 Task: Search one way flight ticket for 3 adults, 3 children in business from Flagstaff: Flagstaff Pulliam Airport to Raleigh: Raleigh-durham International Airport on 8-5-2023. Choice of flights is Alaska. Number of bags: 1 checked bag. Price is upto 74000. Outbound departure time preference is 14:15.
Action: Mouse moved to (397, 342)
Screenshot: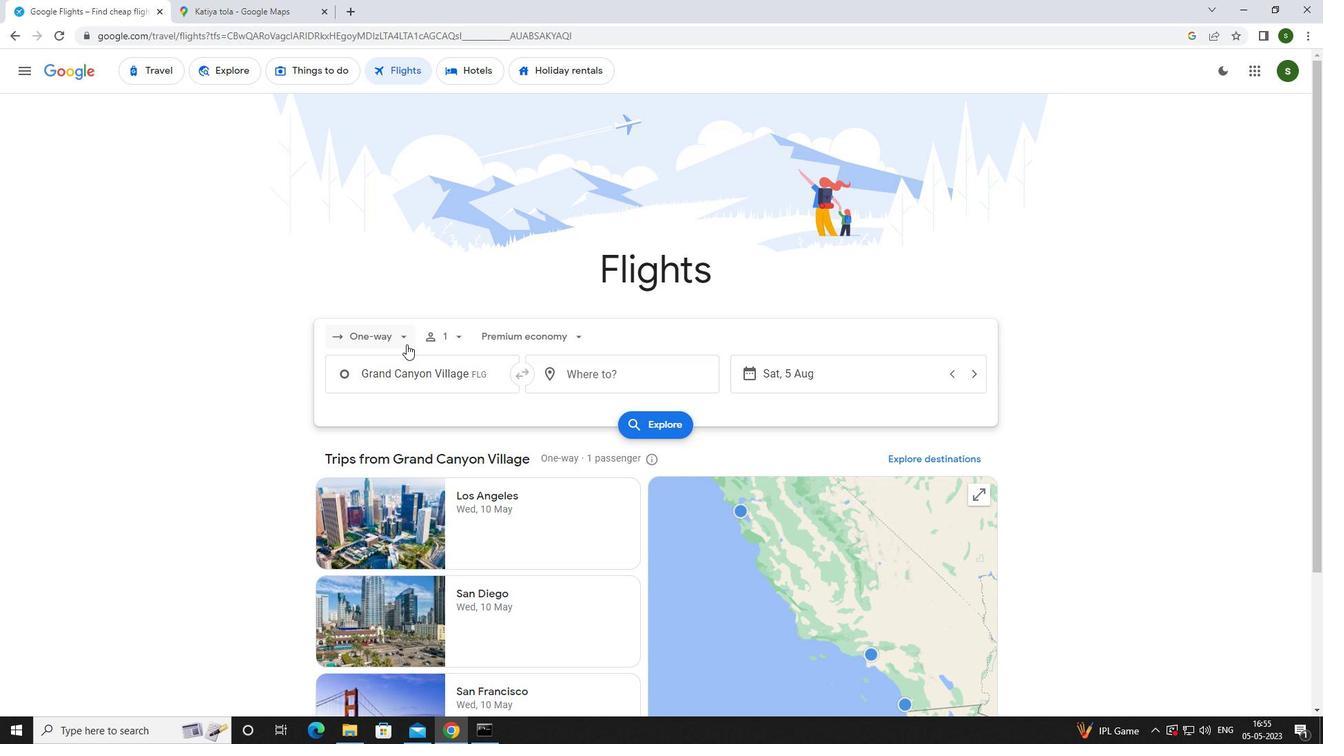 
Action: Mouse pressed left at (397, 342)
Screenshot: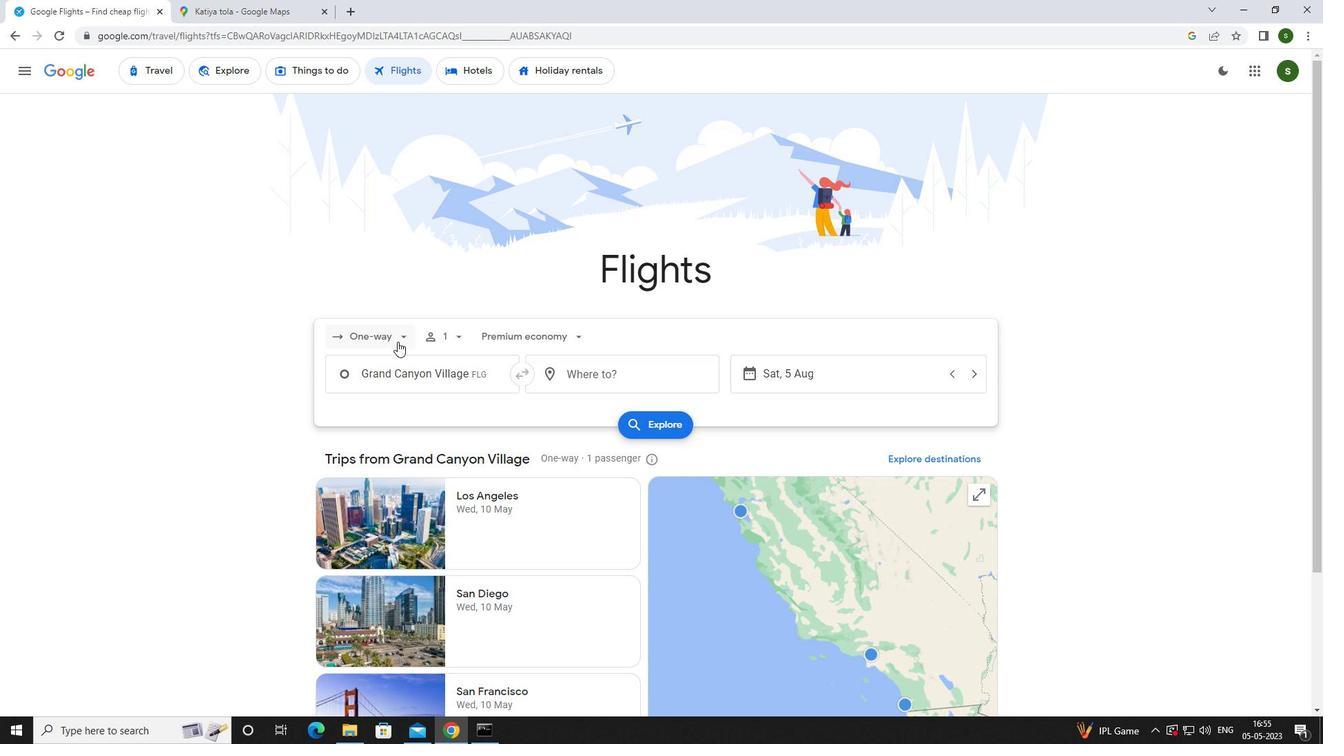 
Action: Mouse moved to (402, 397)
Screenshot: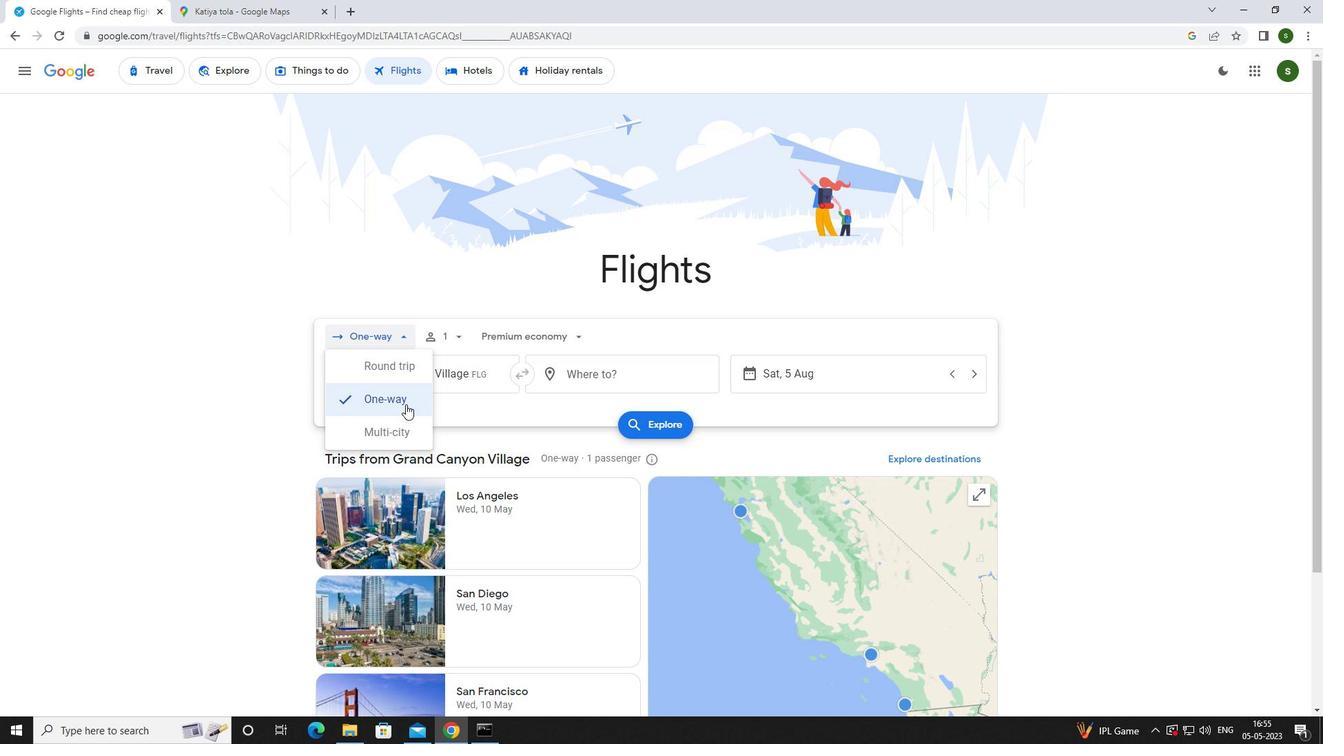 
Action: Mouse pressed left at (402, 397)
Screenshot: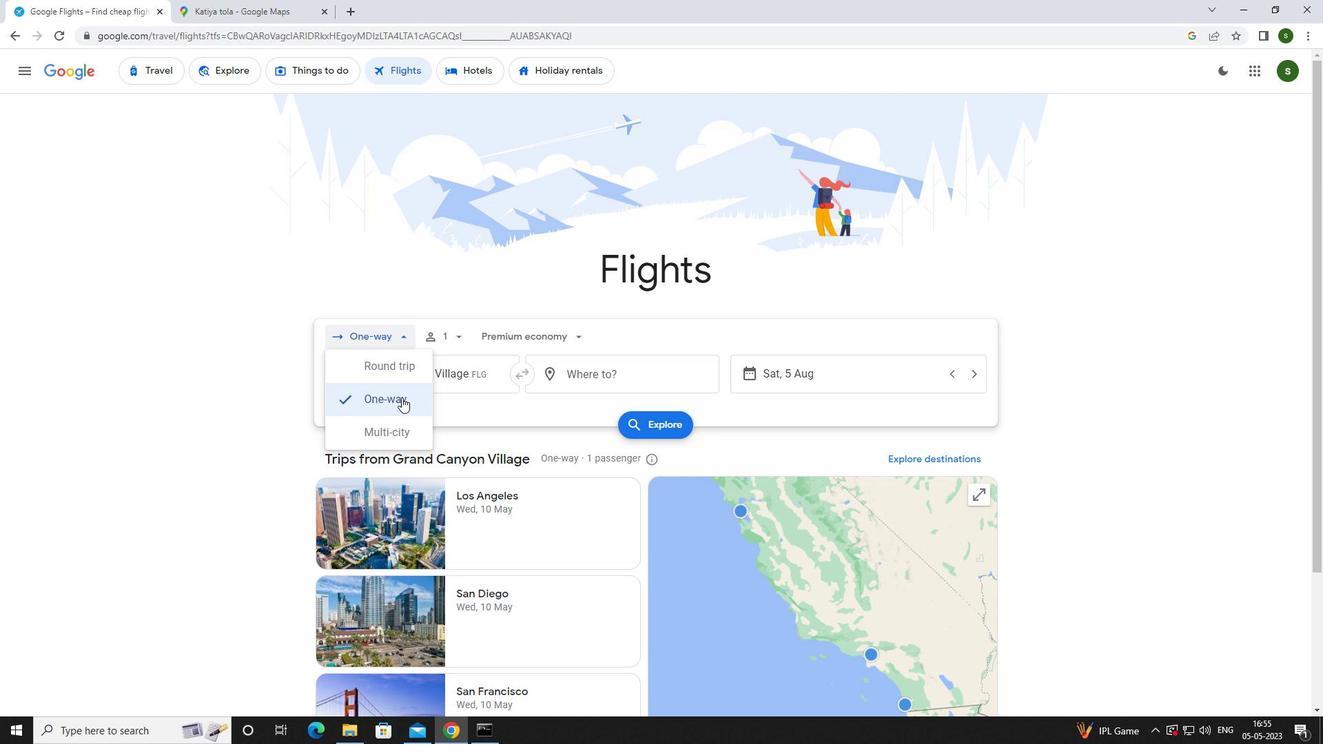 
Action: Mouse moved to (448, 338)
Screenshot: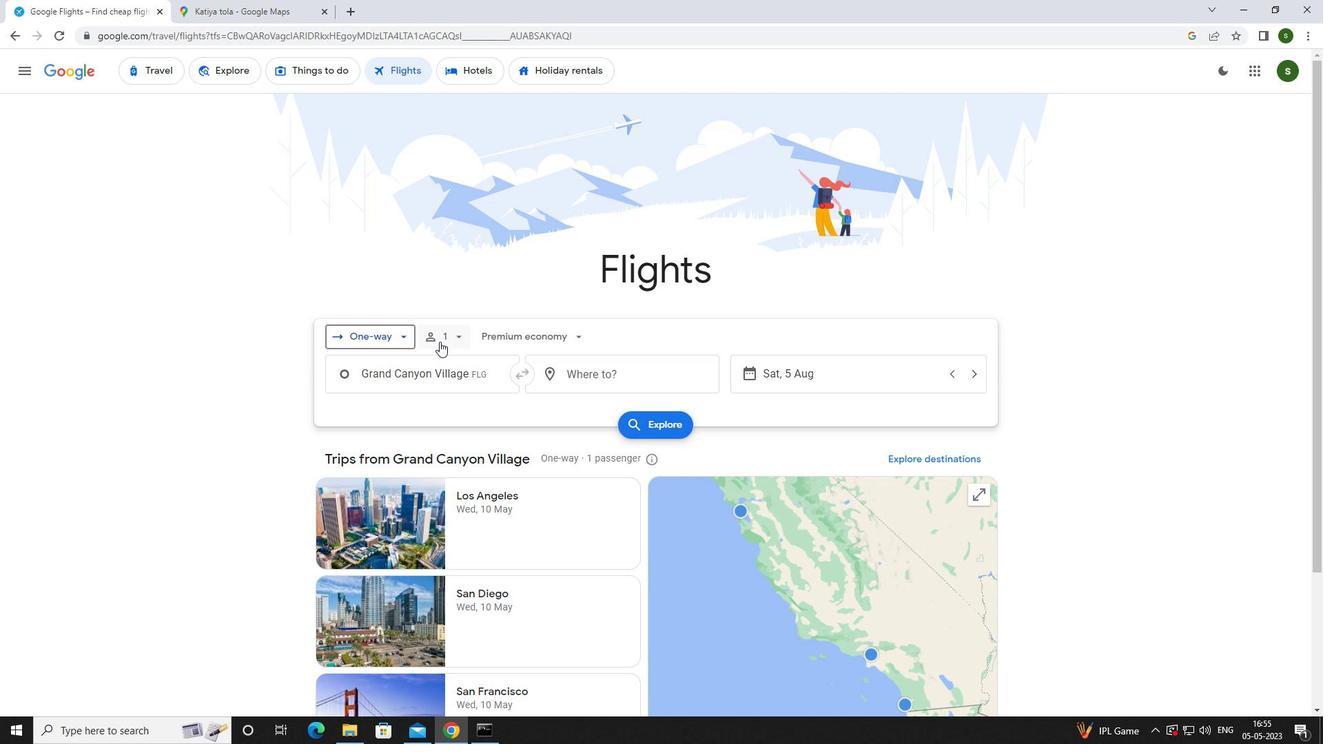 
Action: Mouse pressed left at (448, 338)
Screenshot: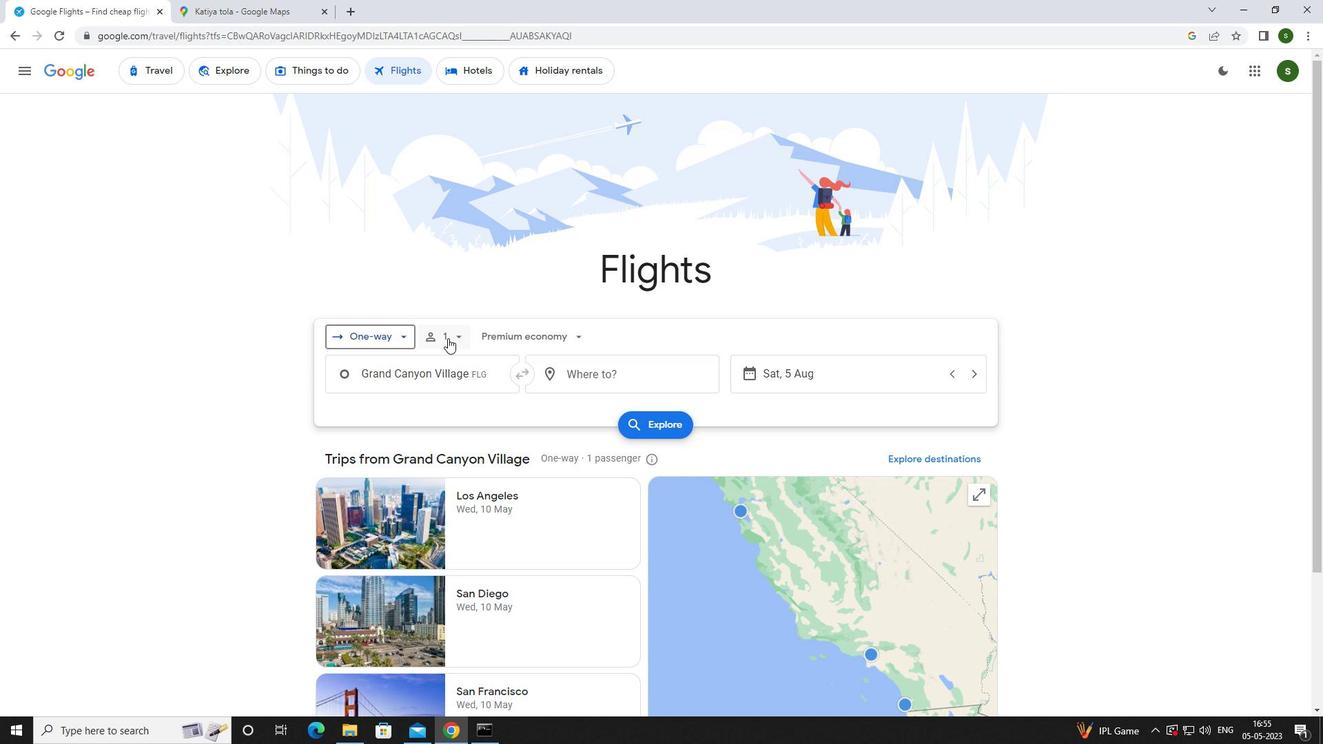 
Action: Mouse moved to (564, 368)
Screenshot: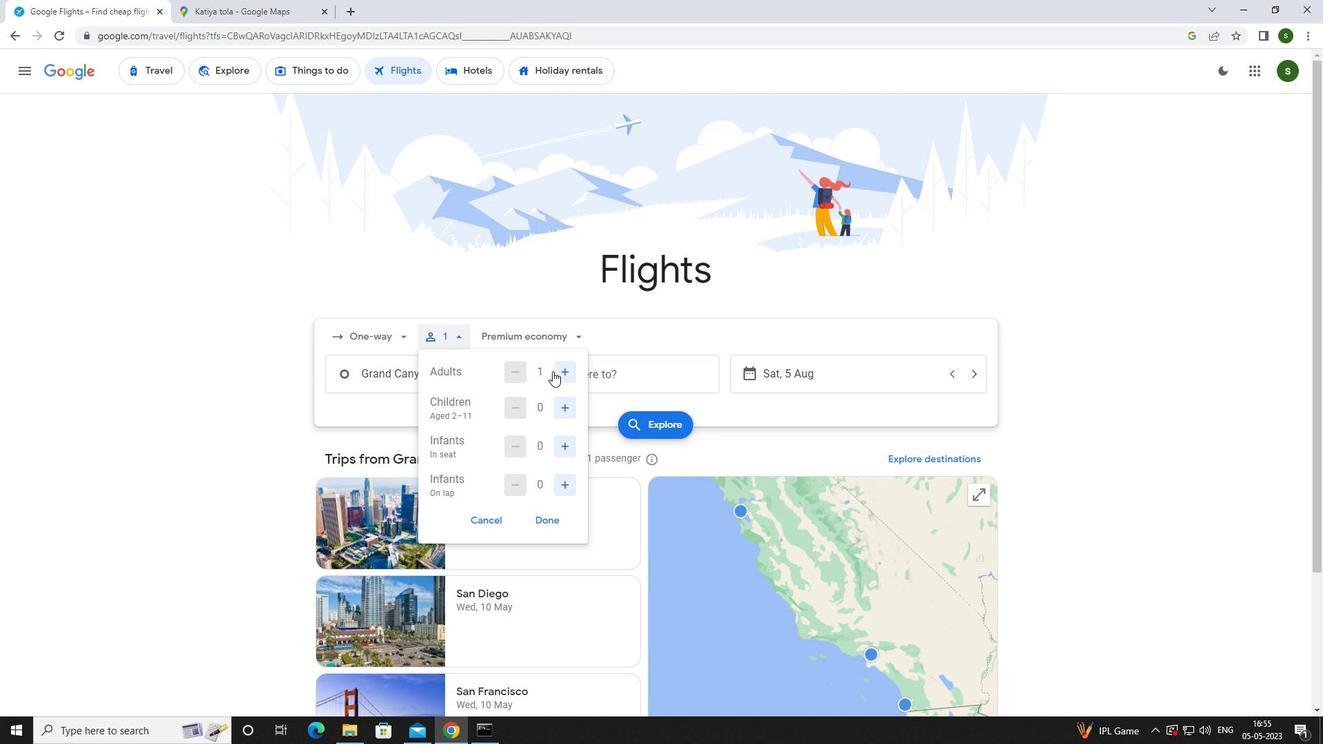
Action: Mouse pressed left at (564, 368)
Screenshot: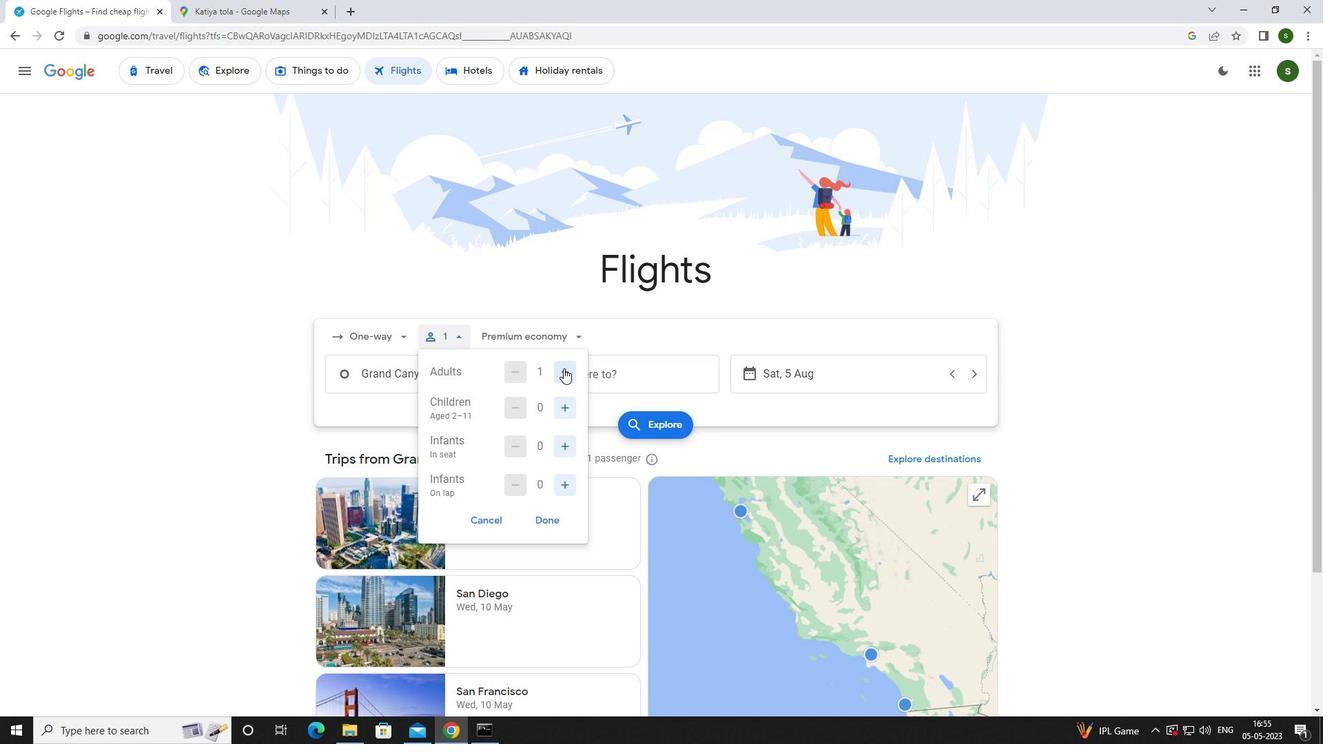 
Action: Mouse pressed left at (564, 368)
Screenshot: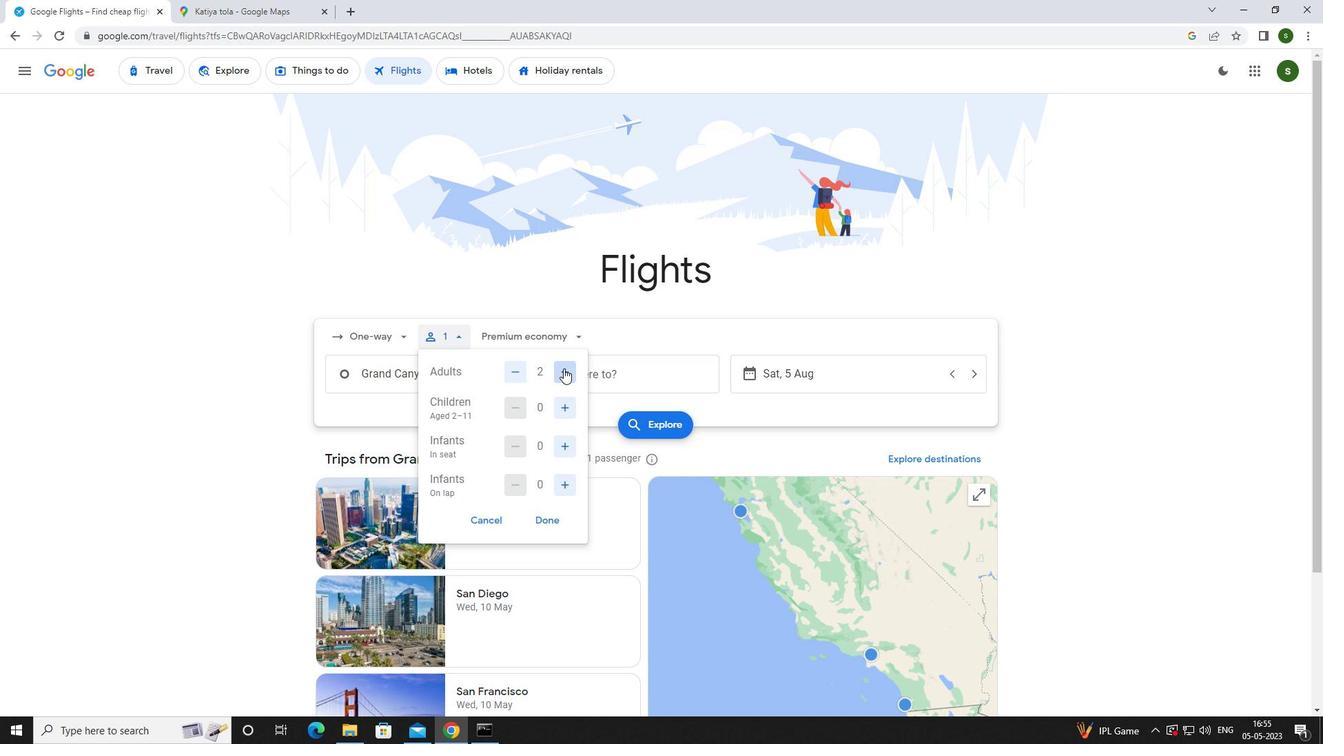 
Action: Mouse moved to (564, 404)
Screenshot: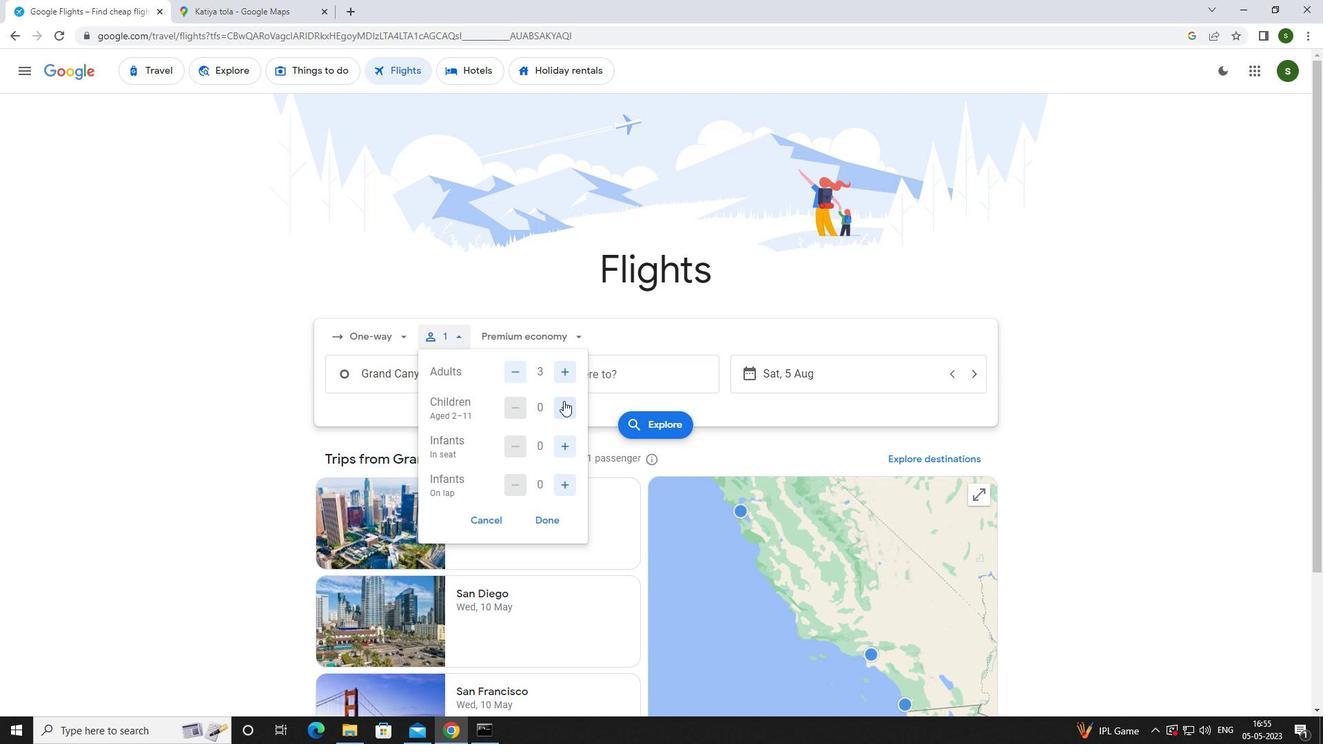 
Action: Mouse pressed left at (564, 404)
Screenshot: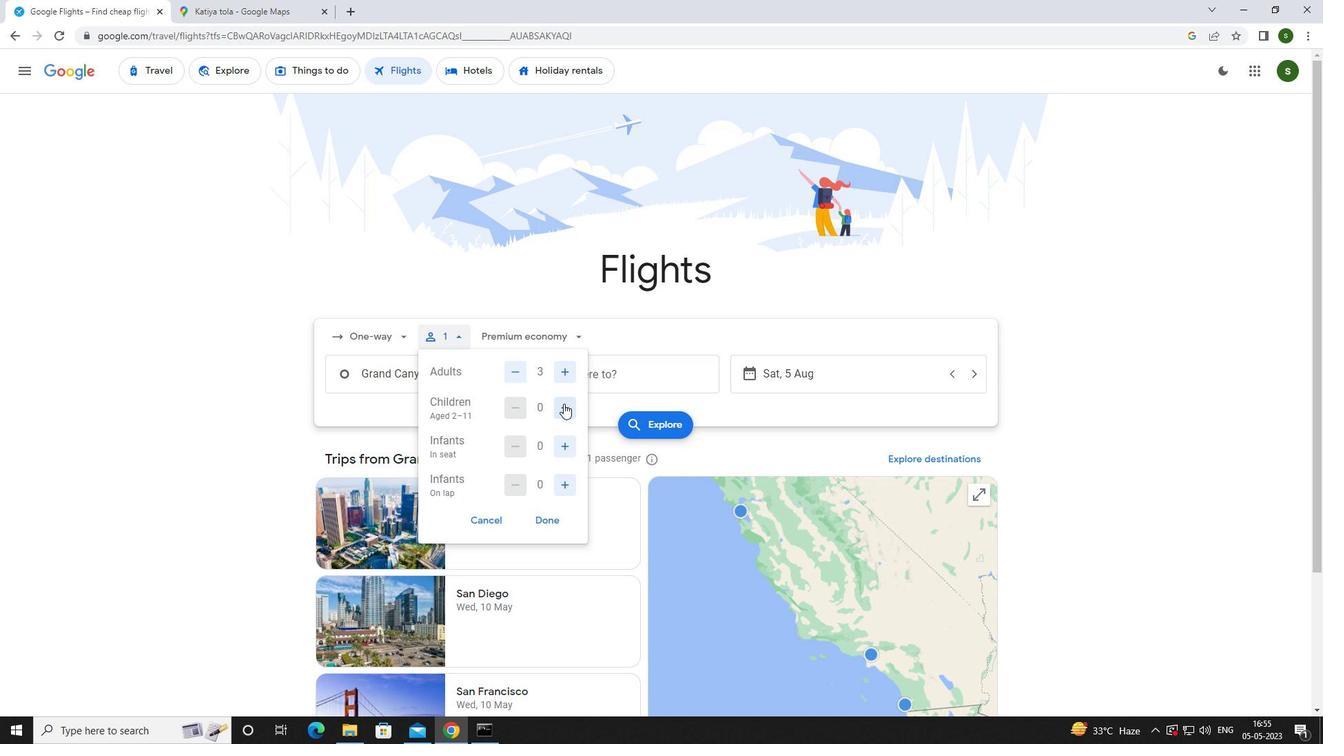 
Action: Mouse pressed left at (564, 404)
Screenshot: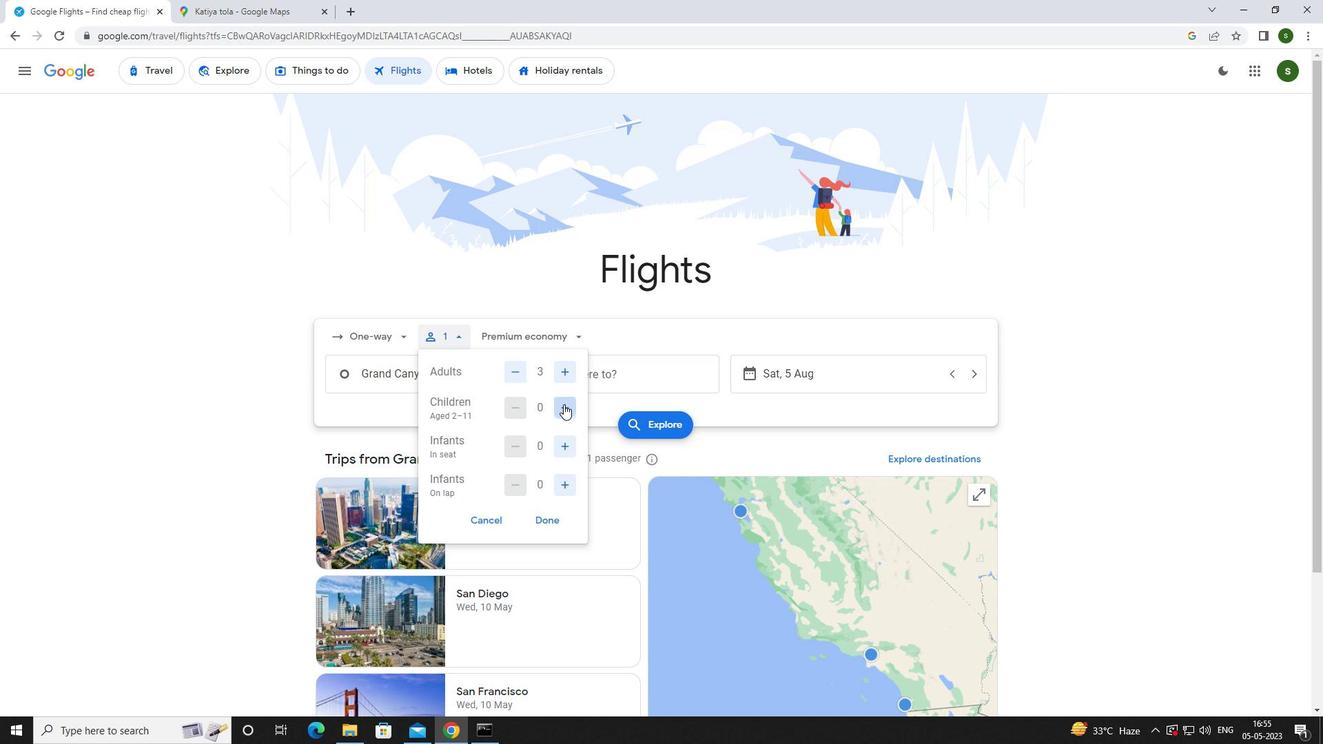 
Action: Mouse pressed left at (564, 404)
Screenshot: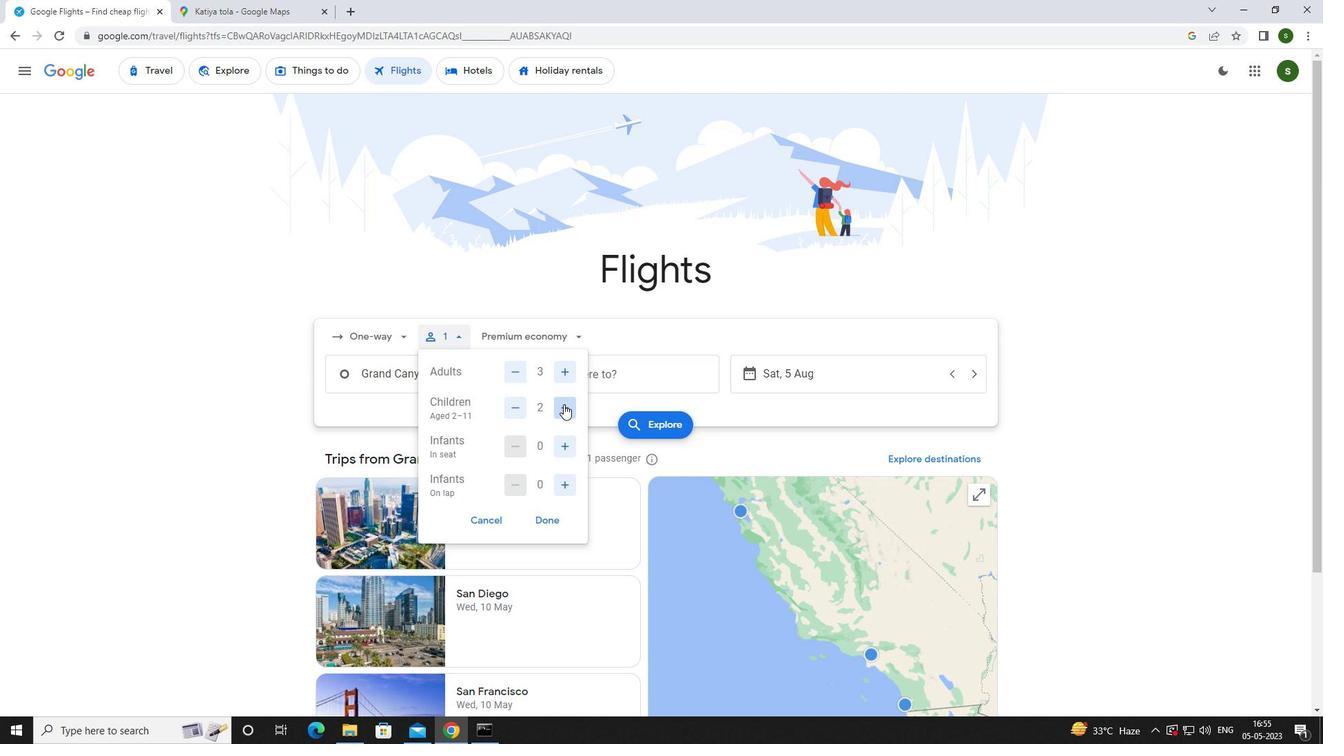 
Action: Mouse moved to (551, 333)
Screenshot: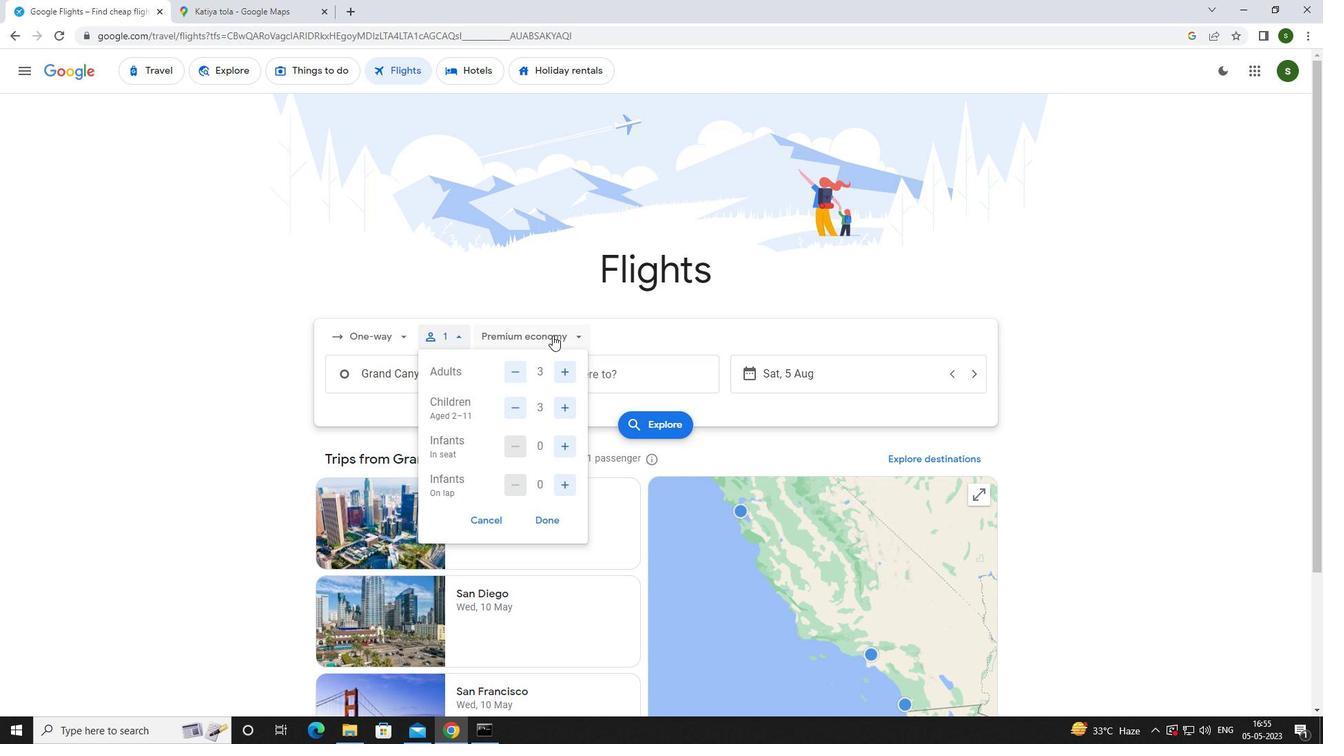 
Action: Mouse pressed left at (551, 333)
Screenshot: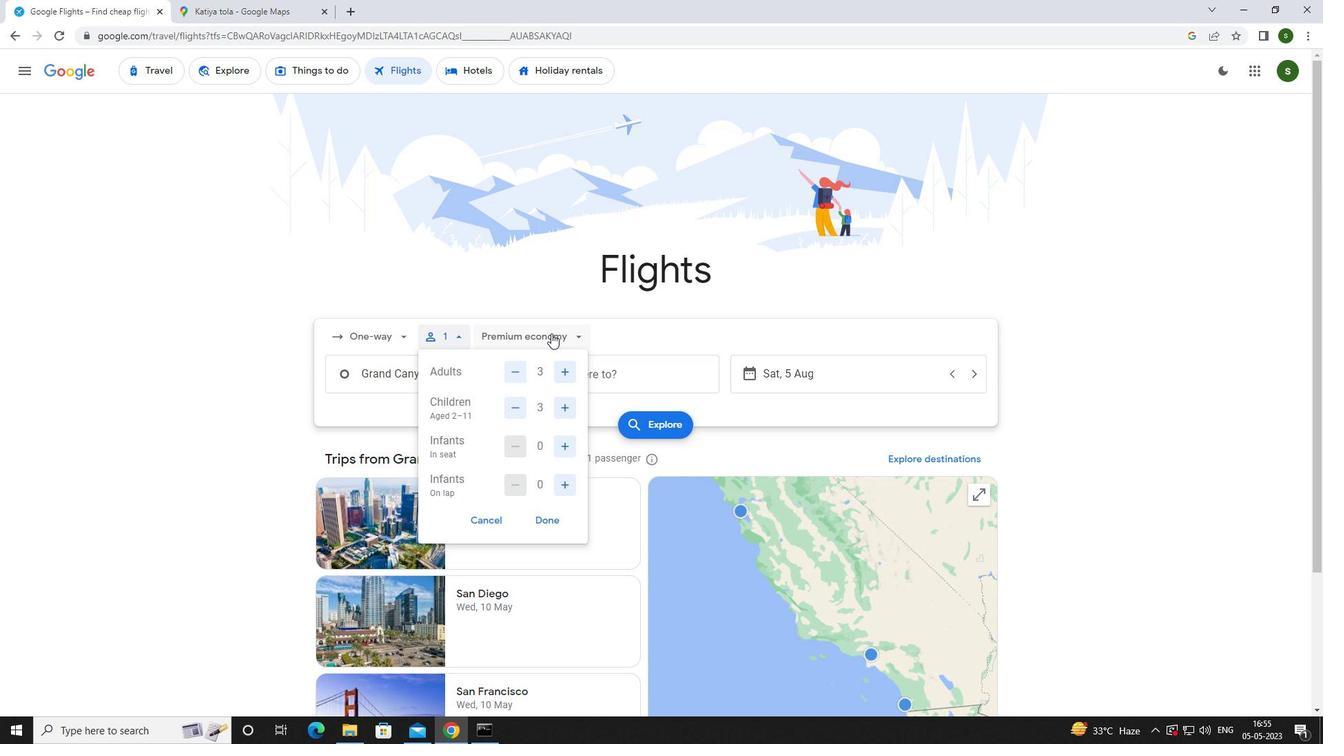 
Action: Mouse moved to (548, 428)
Screenshot: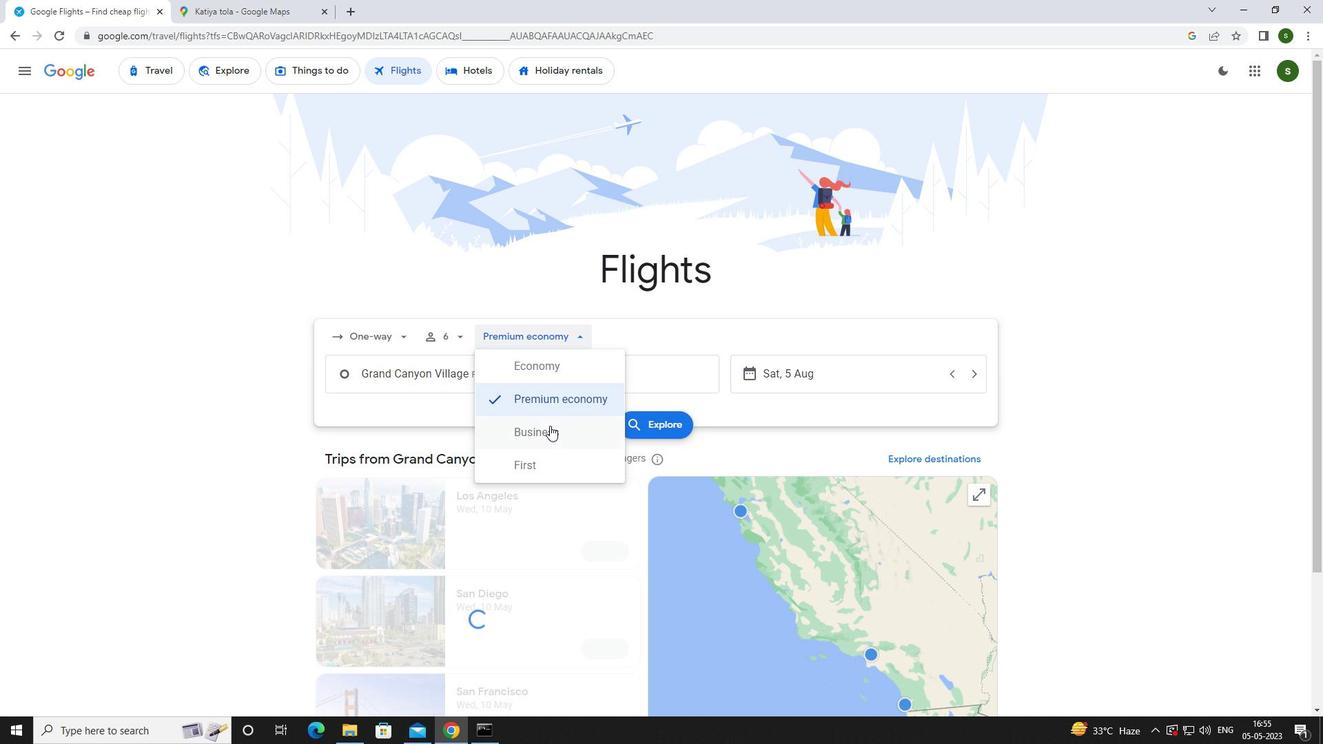 
Action: Mouse pressed left at (548, 428)
Screenshot: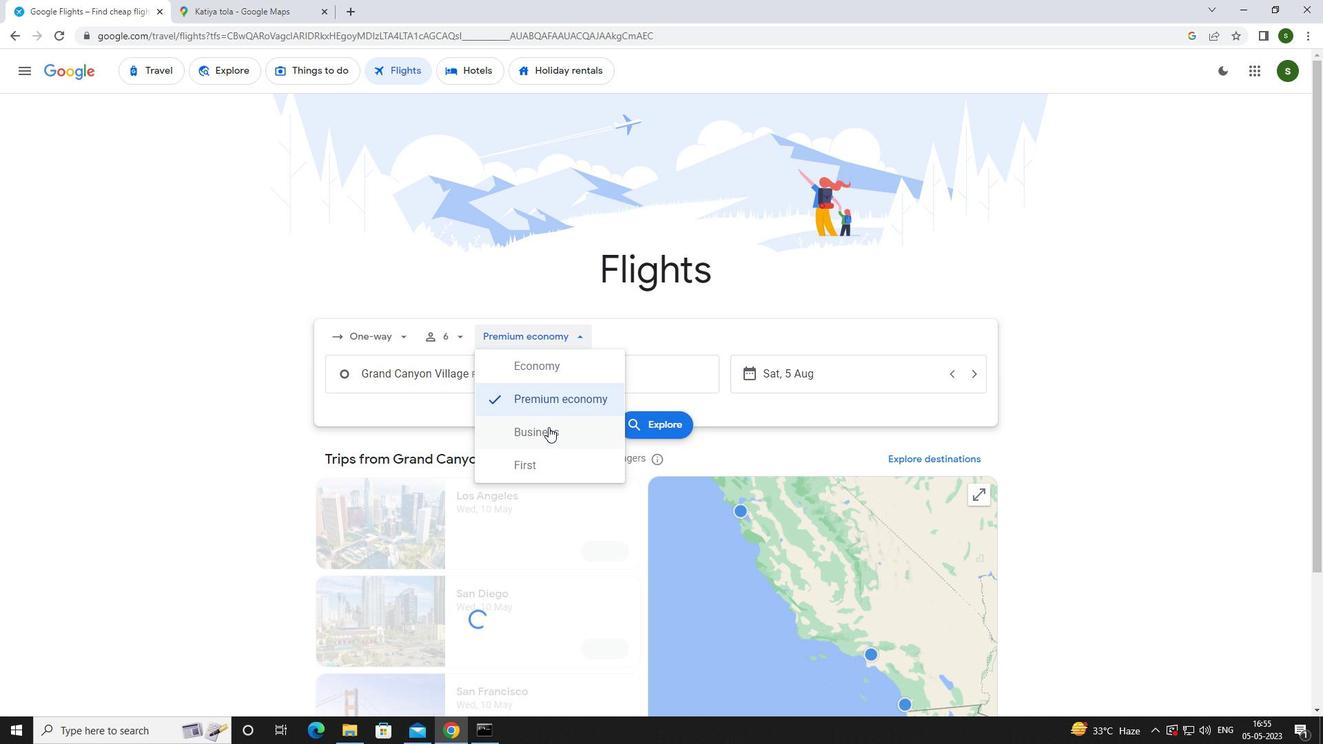 
Action: Mouse moved to (479, 375)
Screenshot: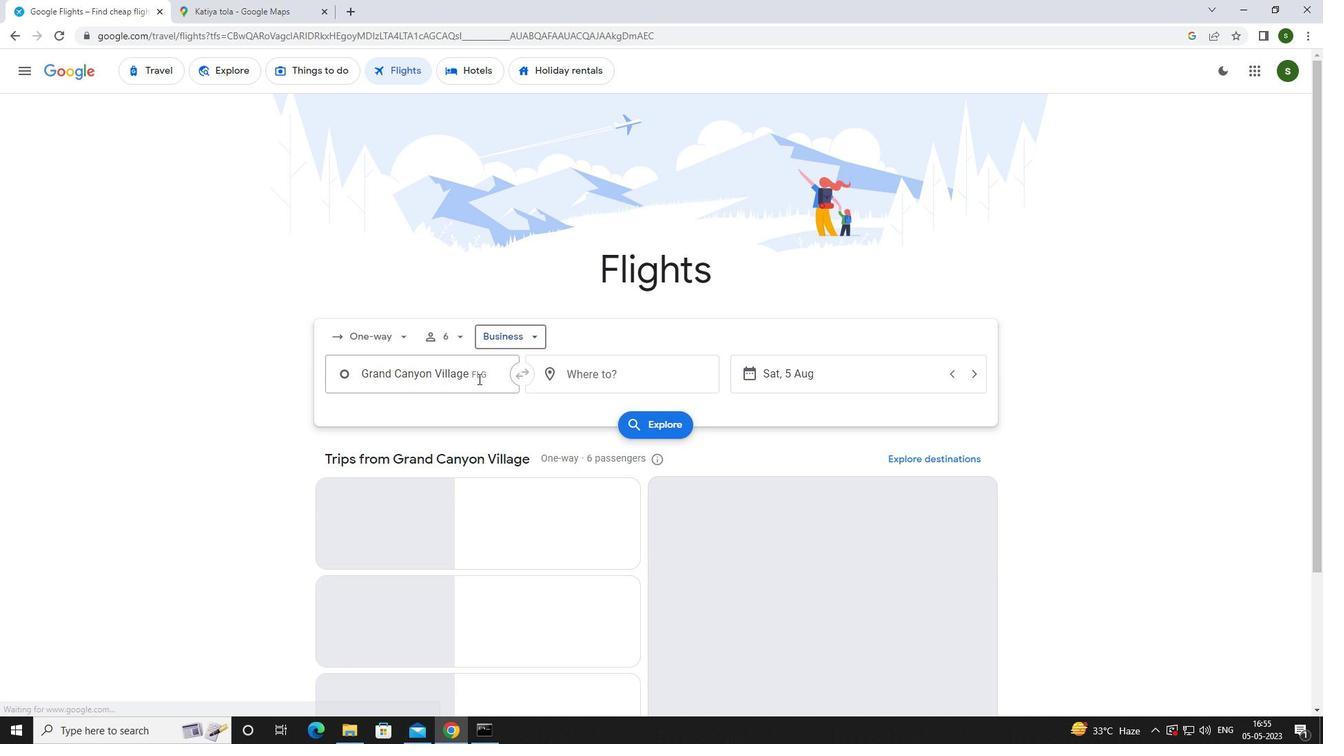
Action: Mouse pressed left at (479, 375)
Screenshot: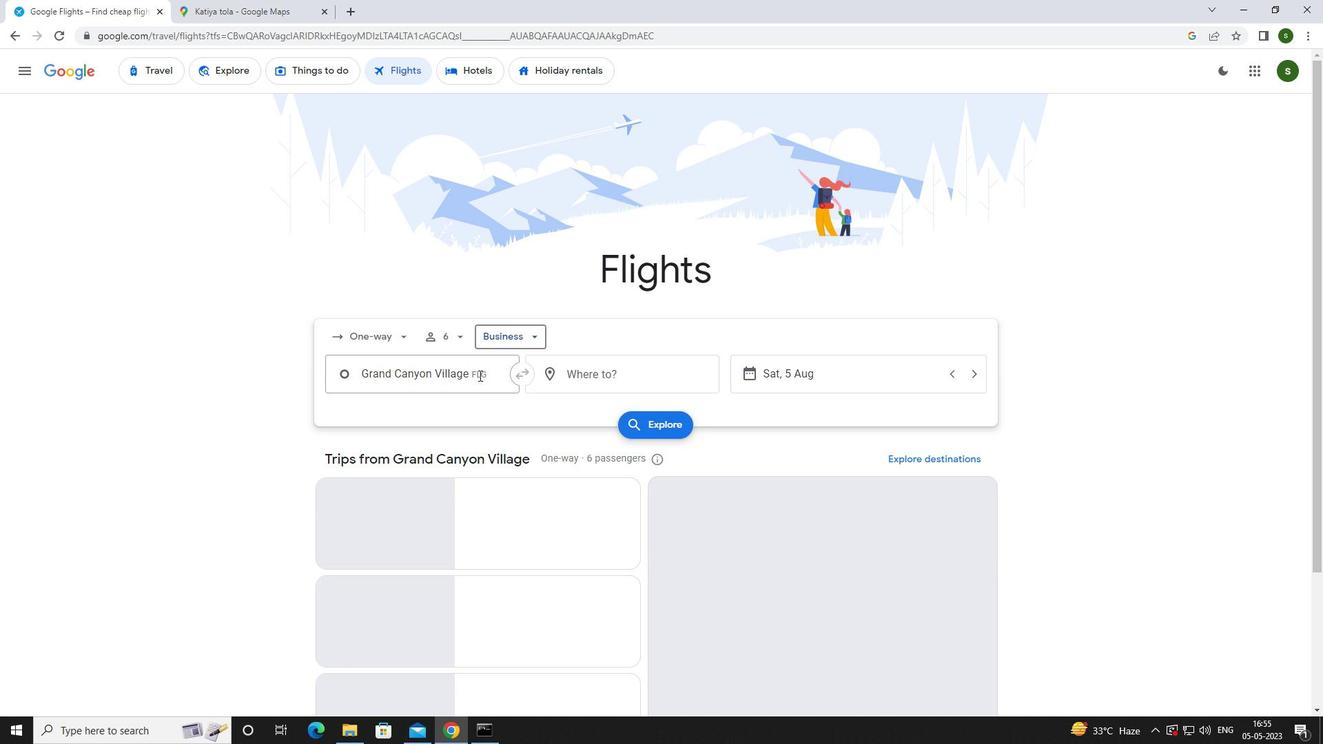 
Action: Key pressed <Key.caps_lock>f<Key.caps_lock>lagsta
Screenshot: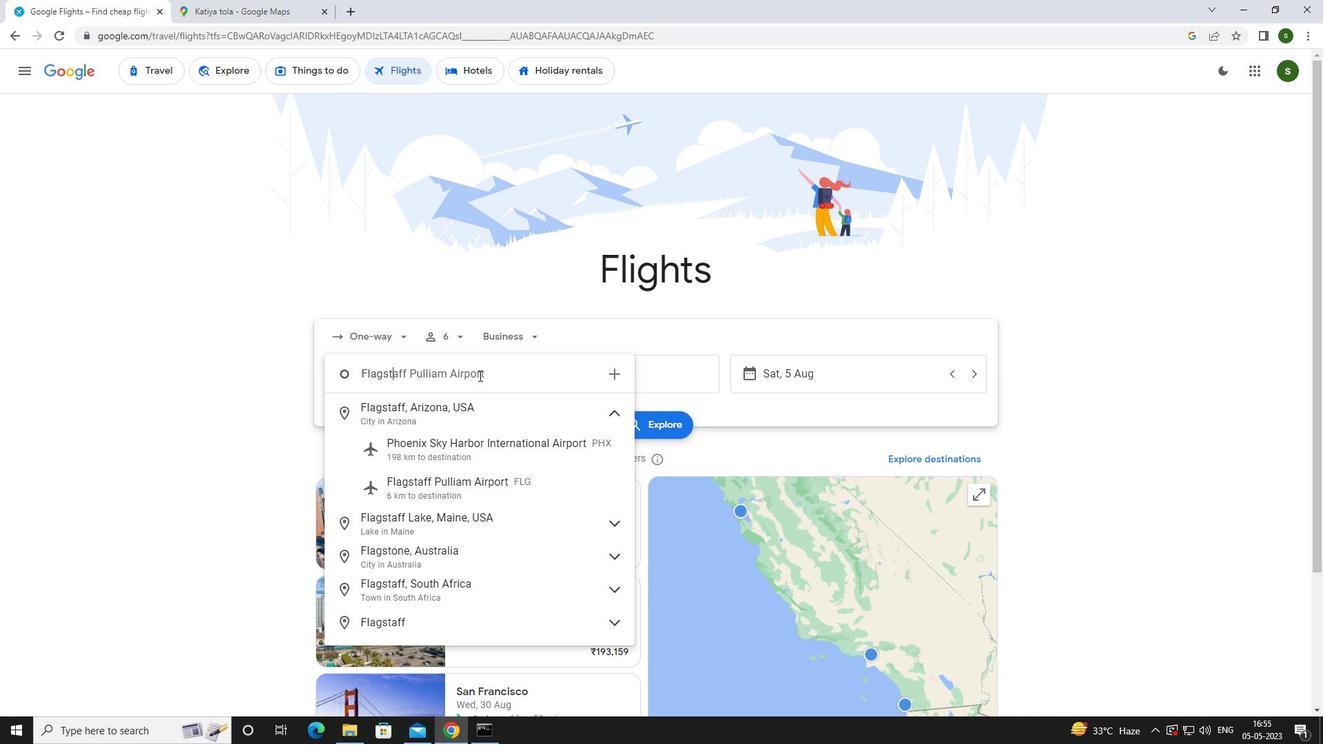 
Action: Mouse moved to (492, 490)
Screenshot: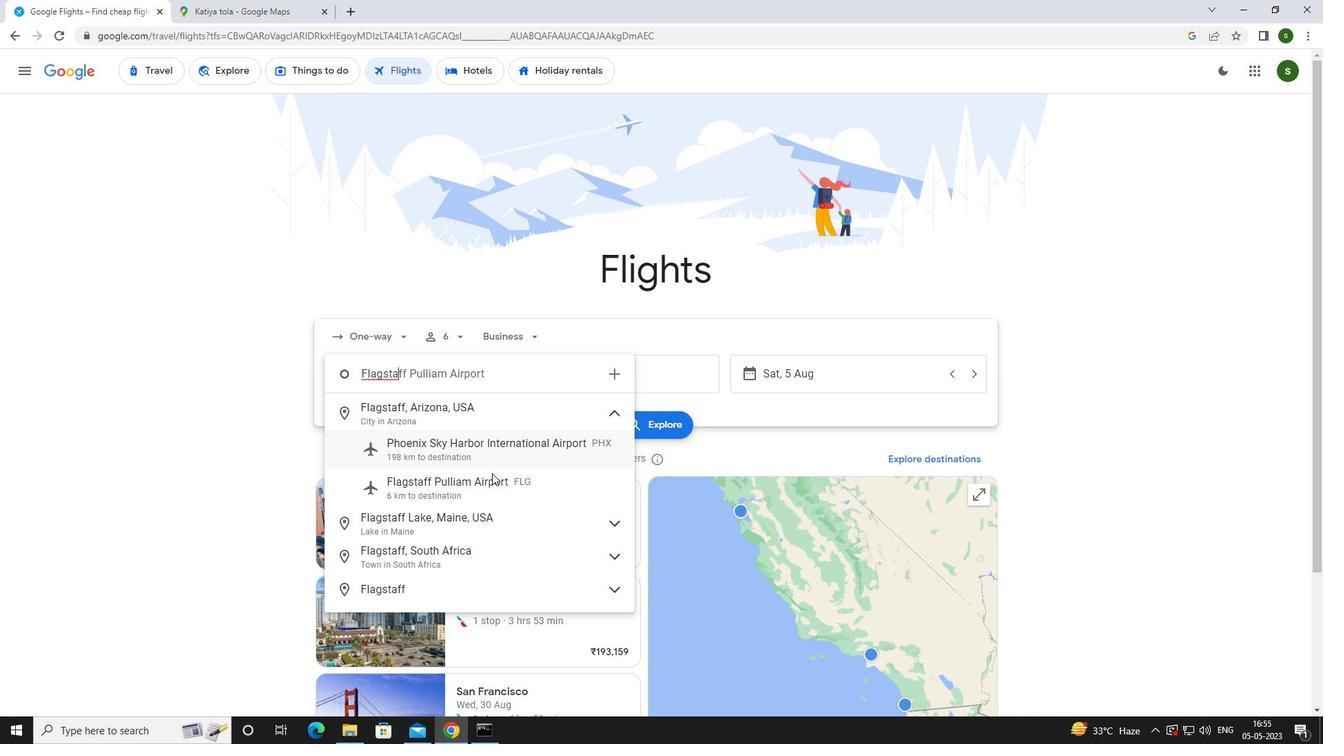 
Action: Mouse pressed left at (492, 490)
Screenshot: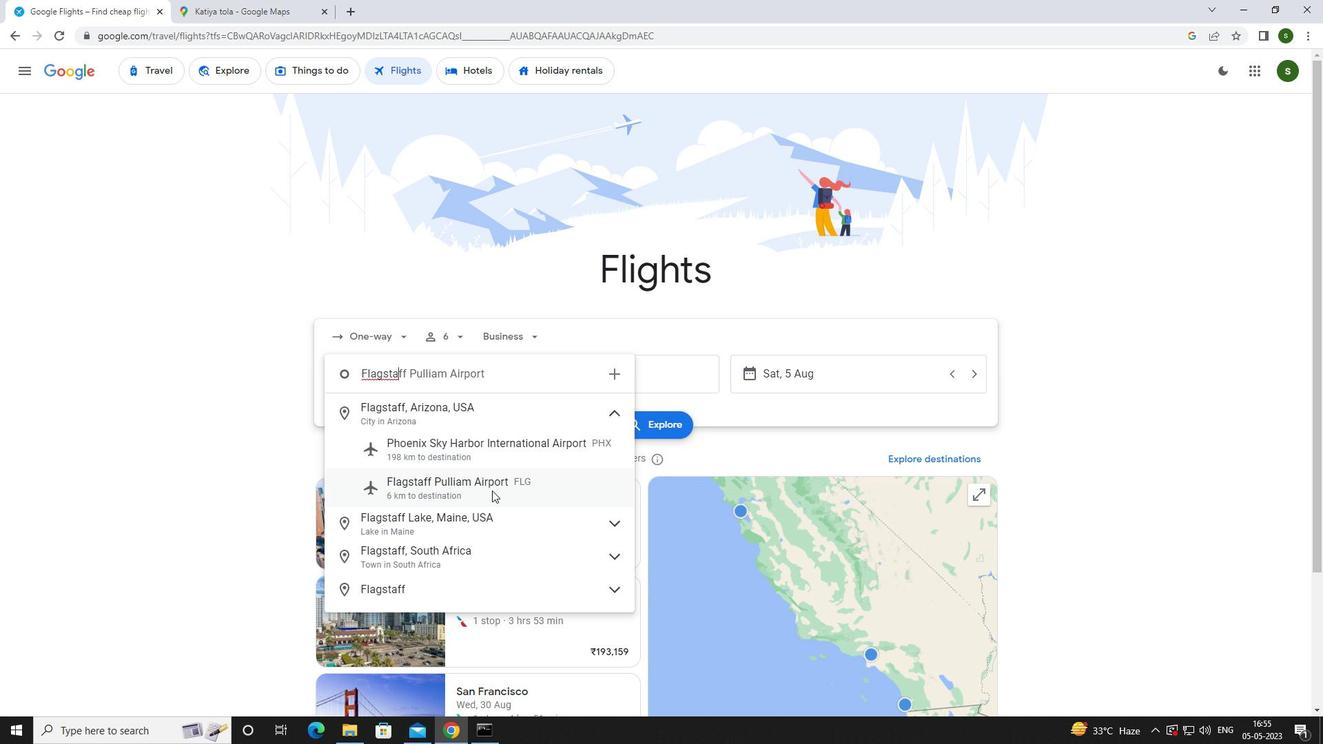 
Action: Mouse moved to (632, 375)
Screenshot: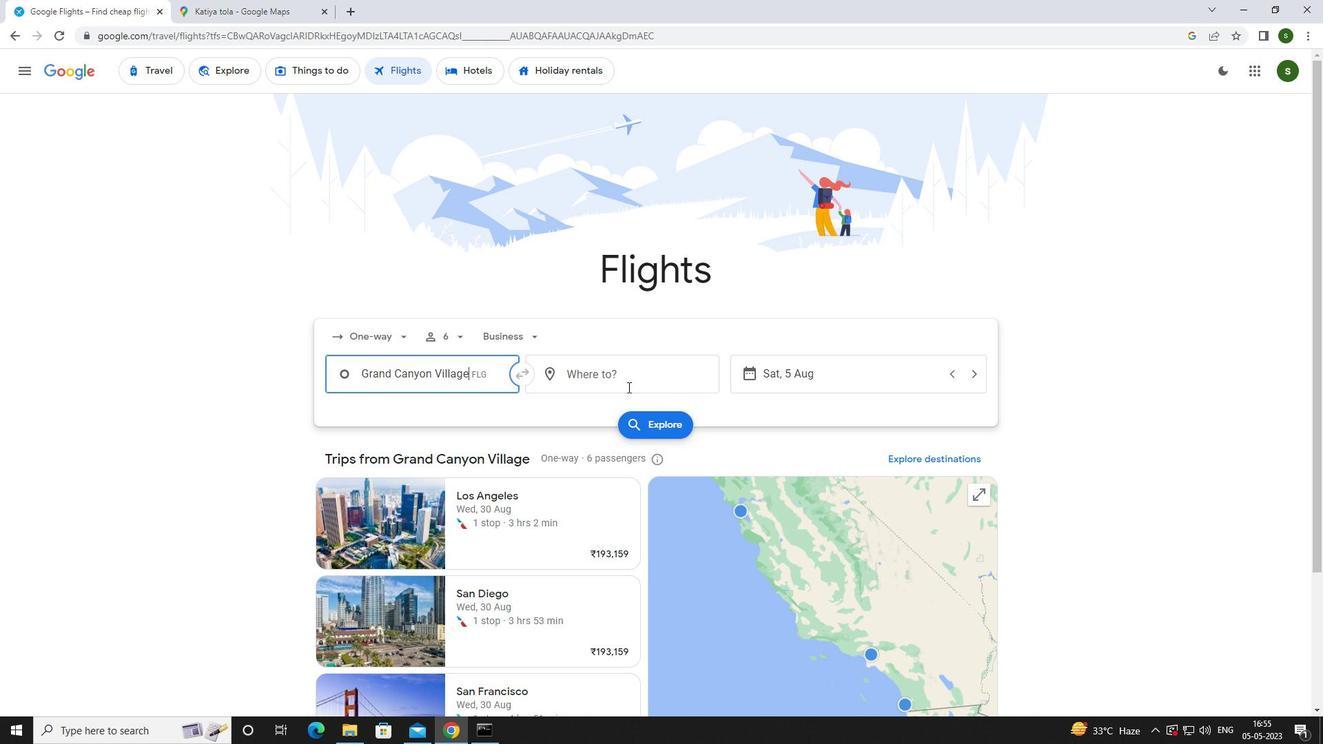 
Action: Mouse pressed left at (632, 375)
Screenshot: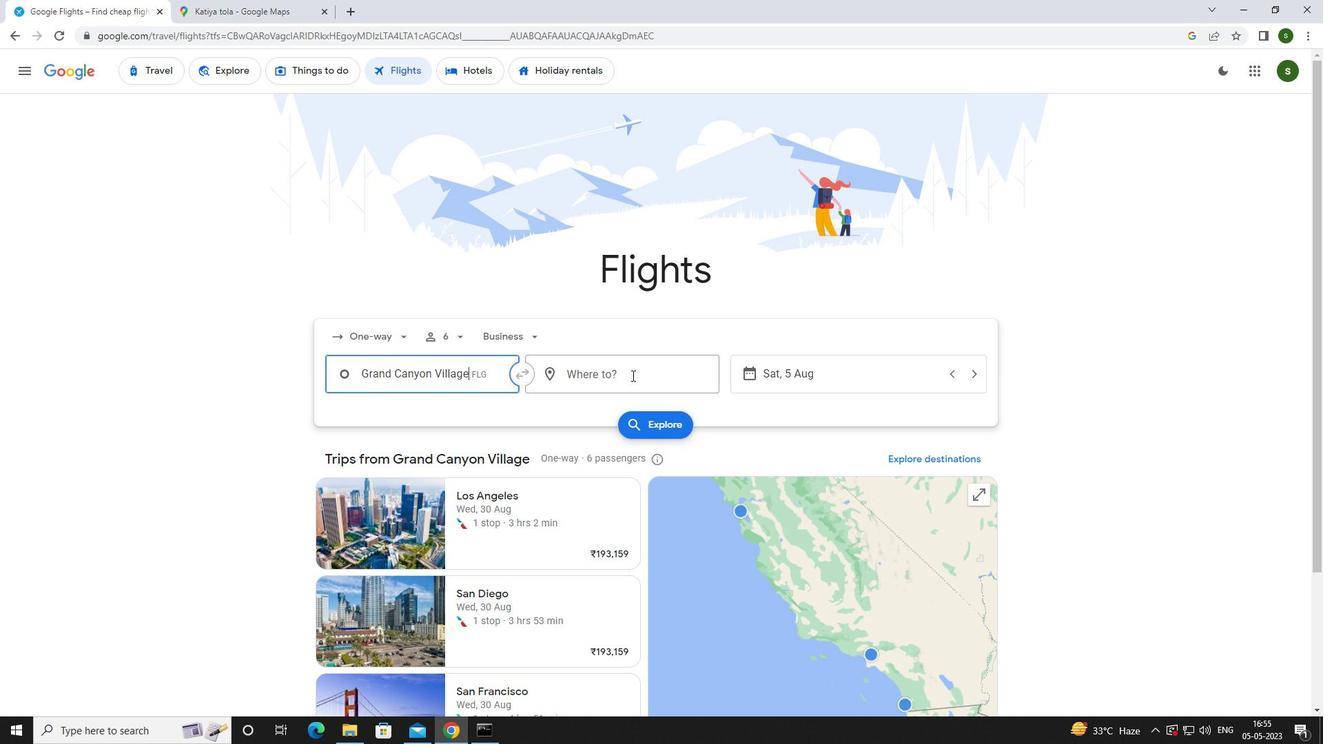 
Action: Key pressed <Key.caps_lock>r<Key.caps_lock>alei
Screenshot: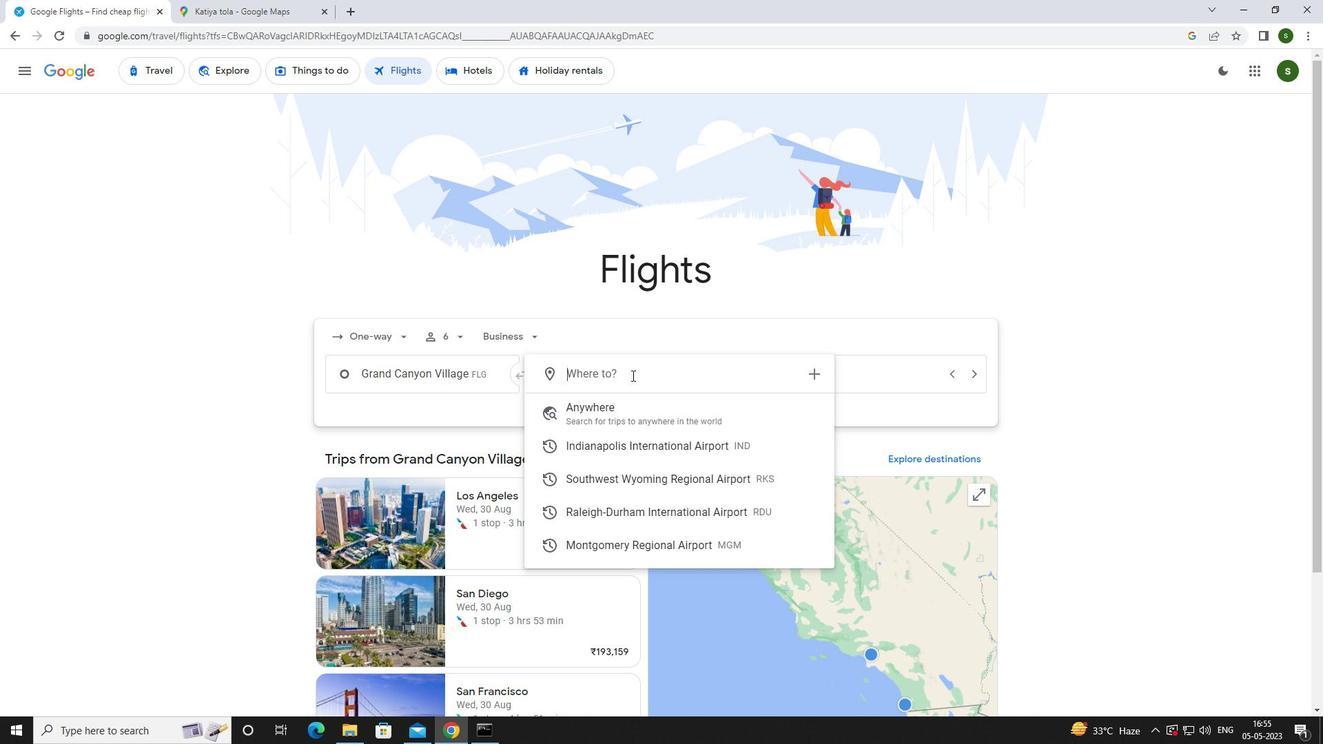 
Action: Mouse moved to (646, 446)
Screenshot: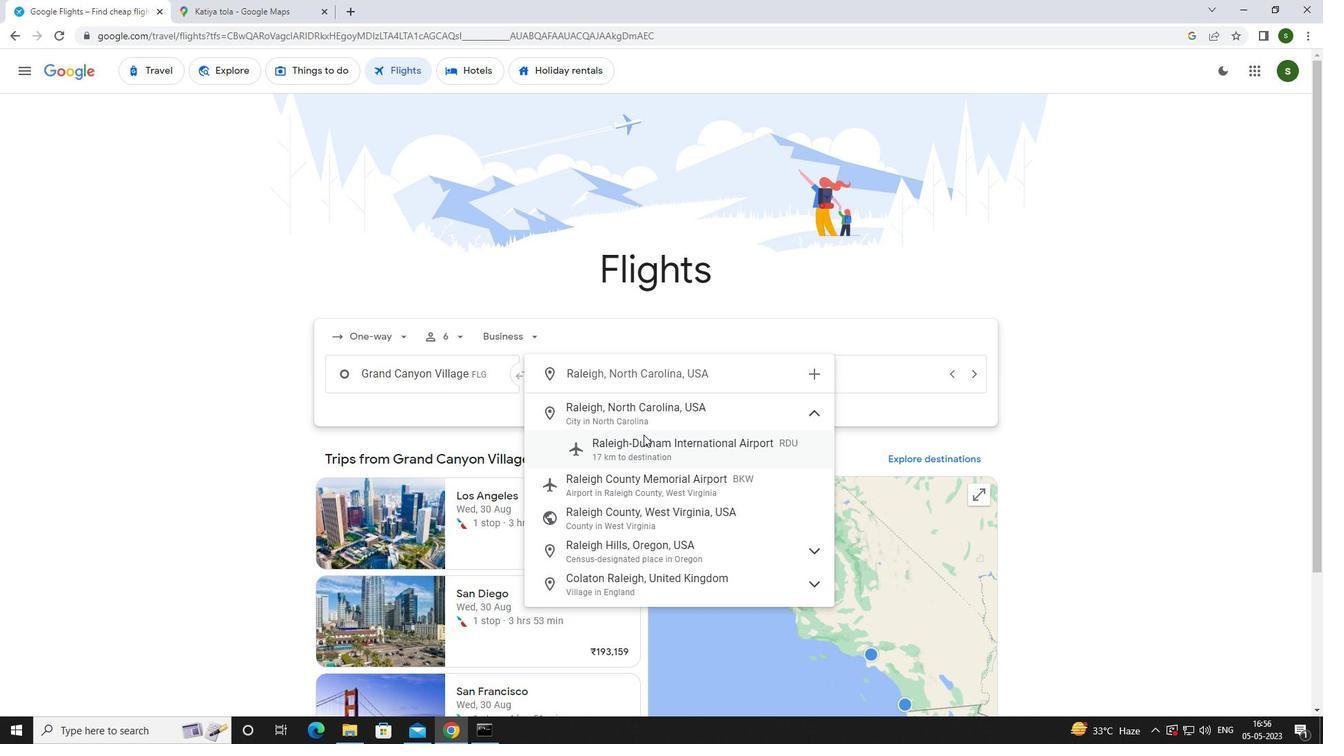 
Action: Mouse pressed left at (646, 446)
Screenshot: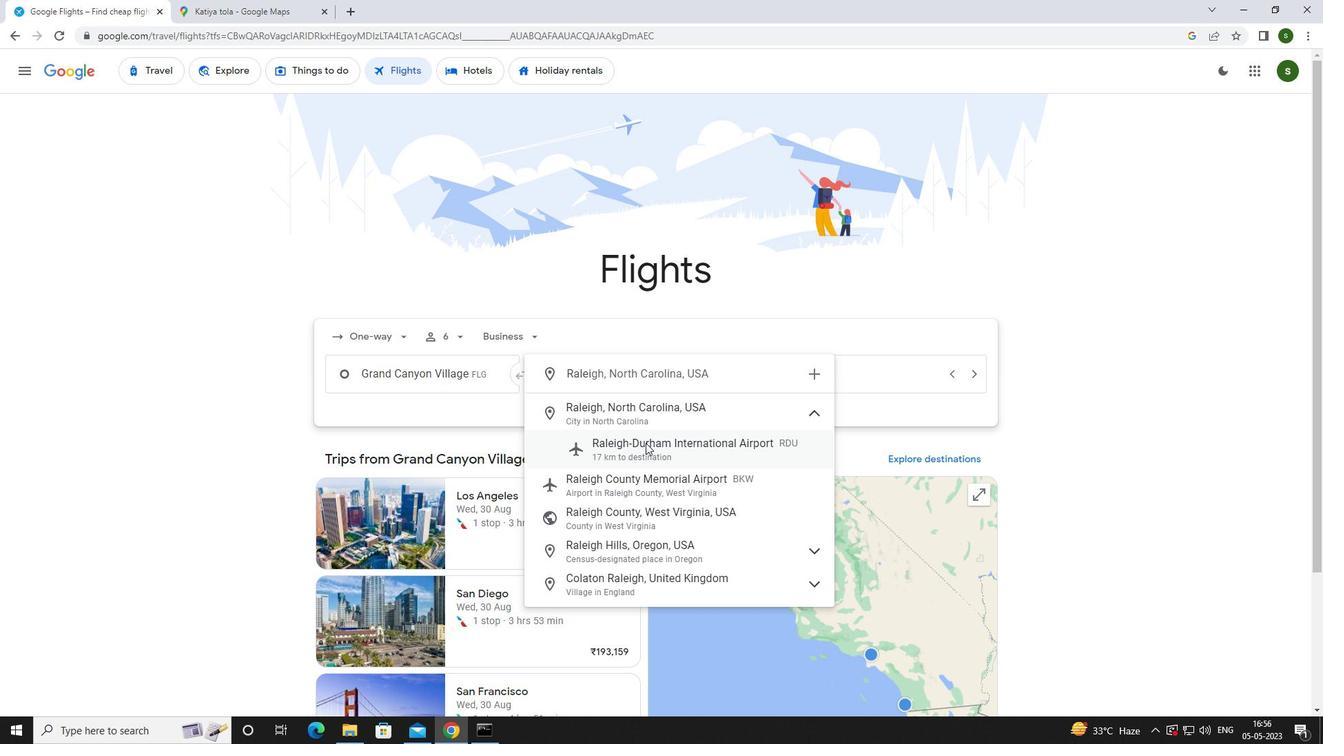 
Action: Mouse moved to (793, 373)
Screenshot: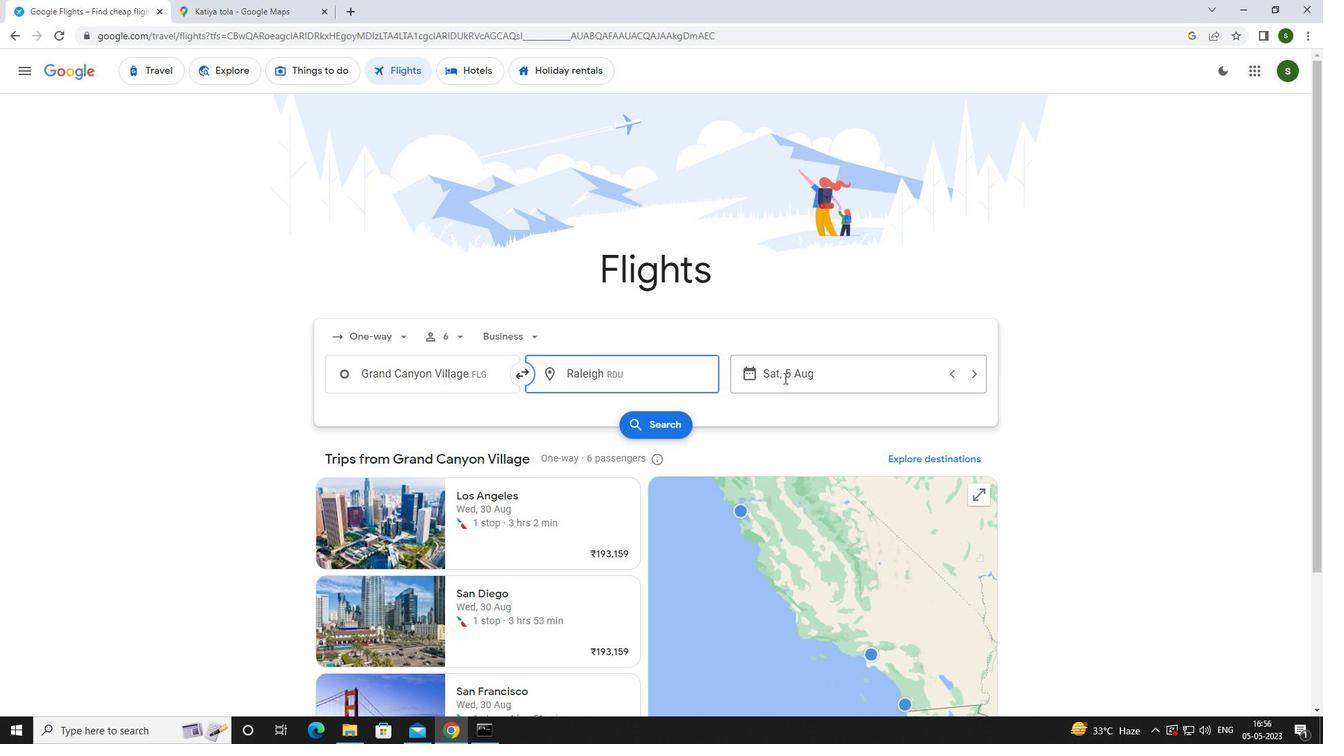 
Action: Mouse pressed left at (793, 373)
Screenshot: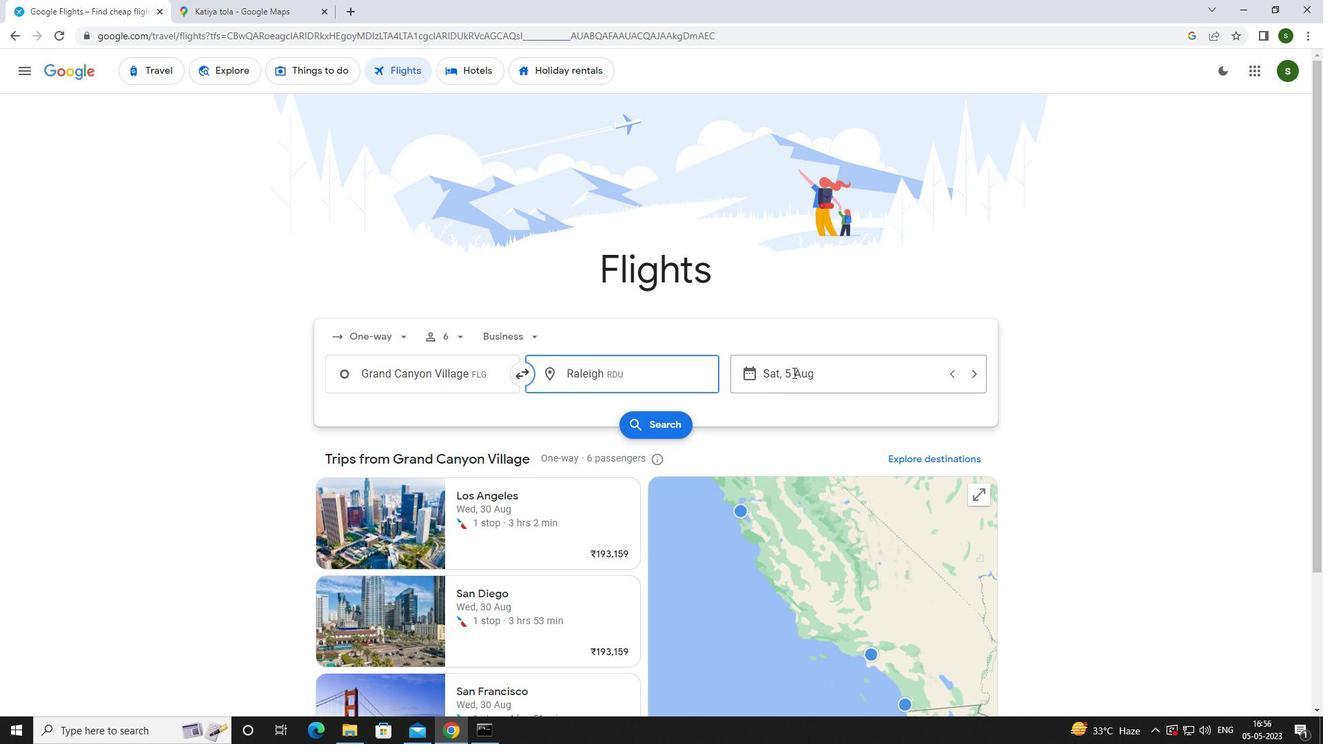 
Action: Mouse moved to (693, 468)
Screenshot: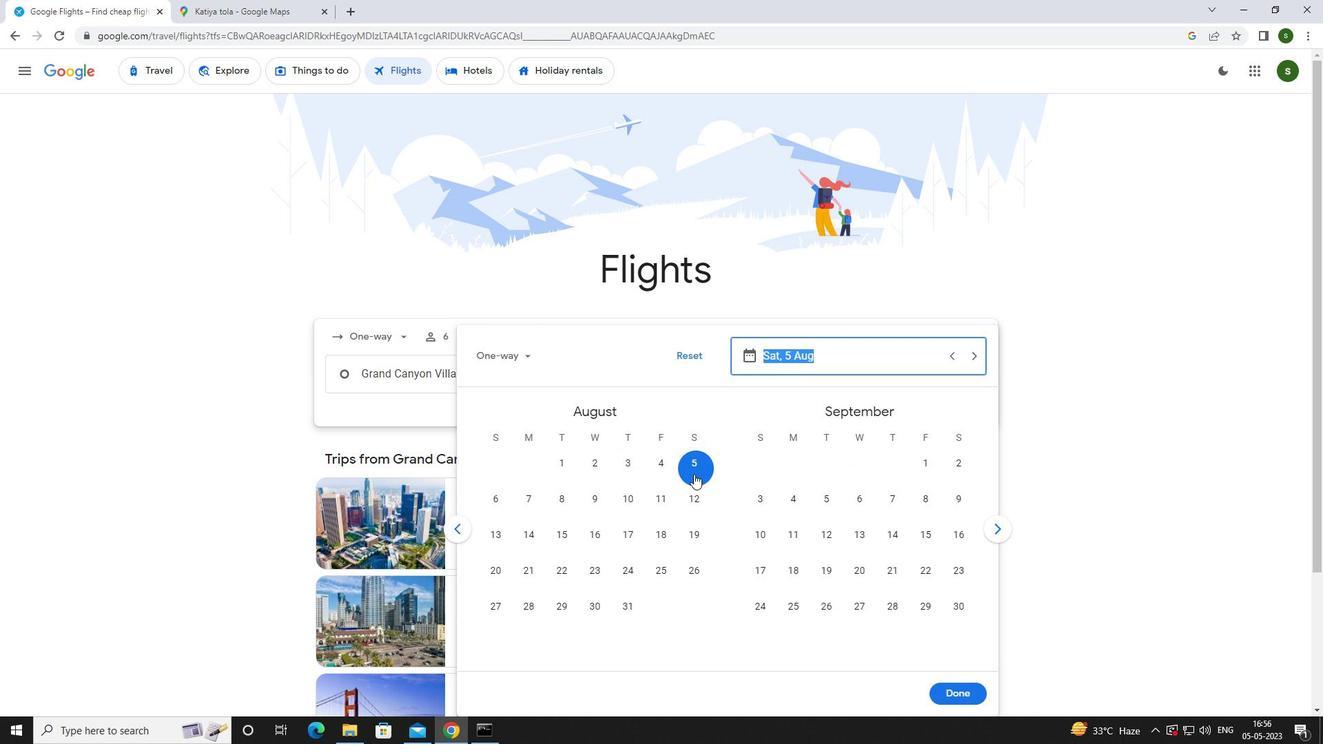 
Action: Mouse pressed left at (693, 468)
Screenshot: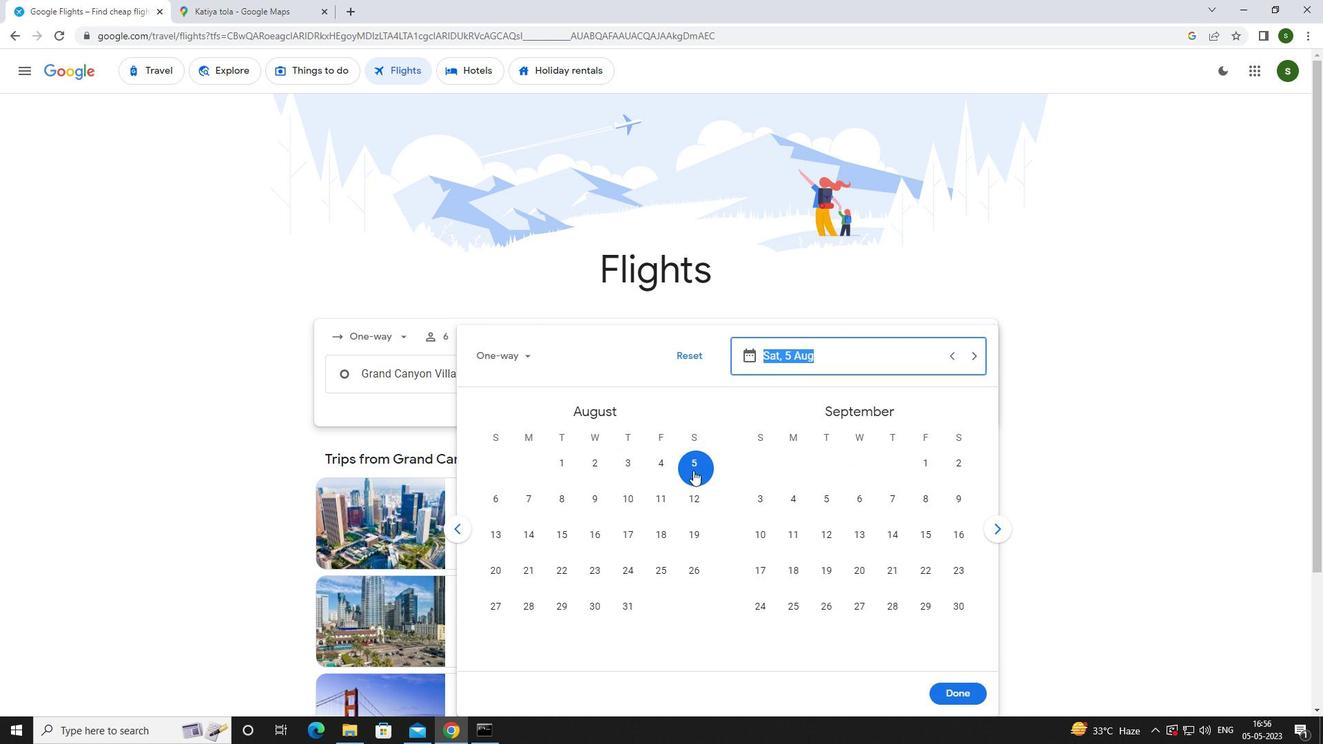 
Action: Mouse moved to (947, 693)
Screenshot: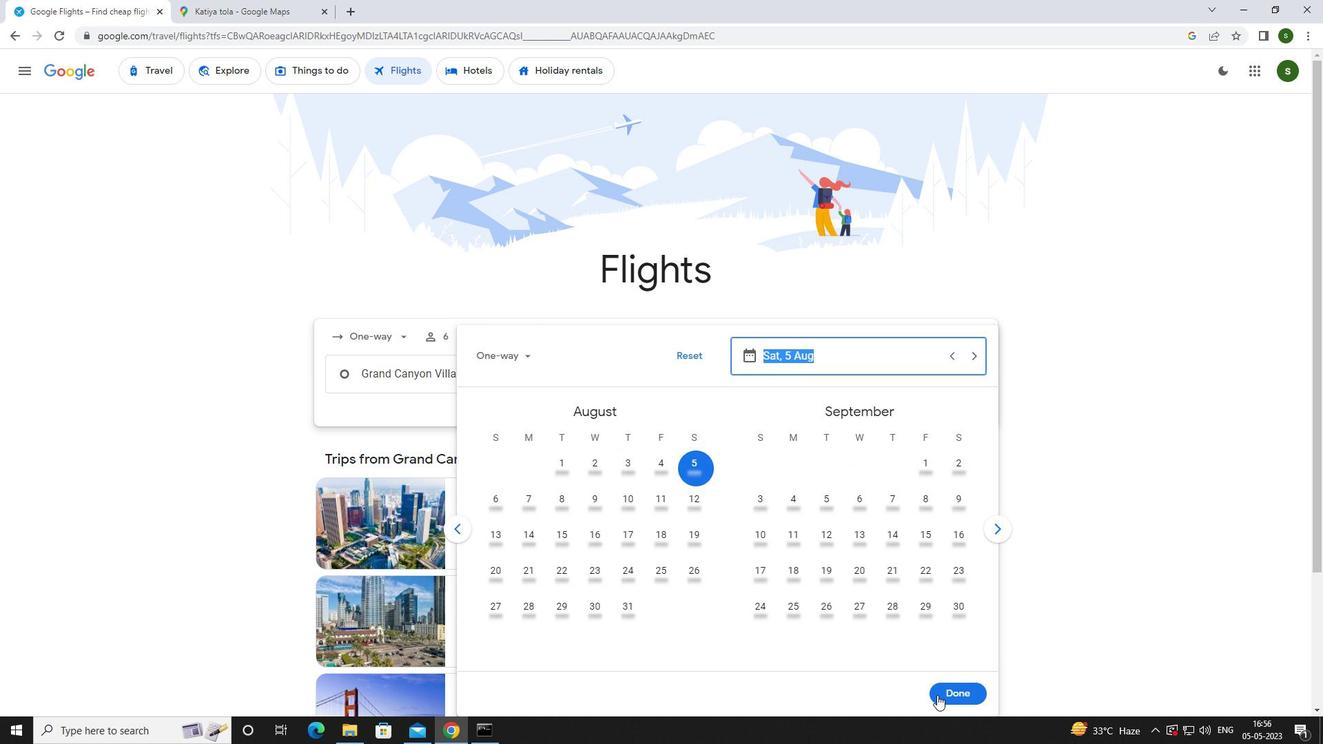 
Action: Mouse pressed left at (947, 693)
Screenshot: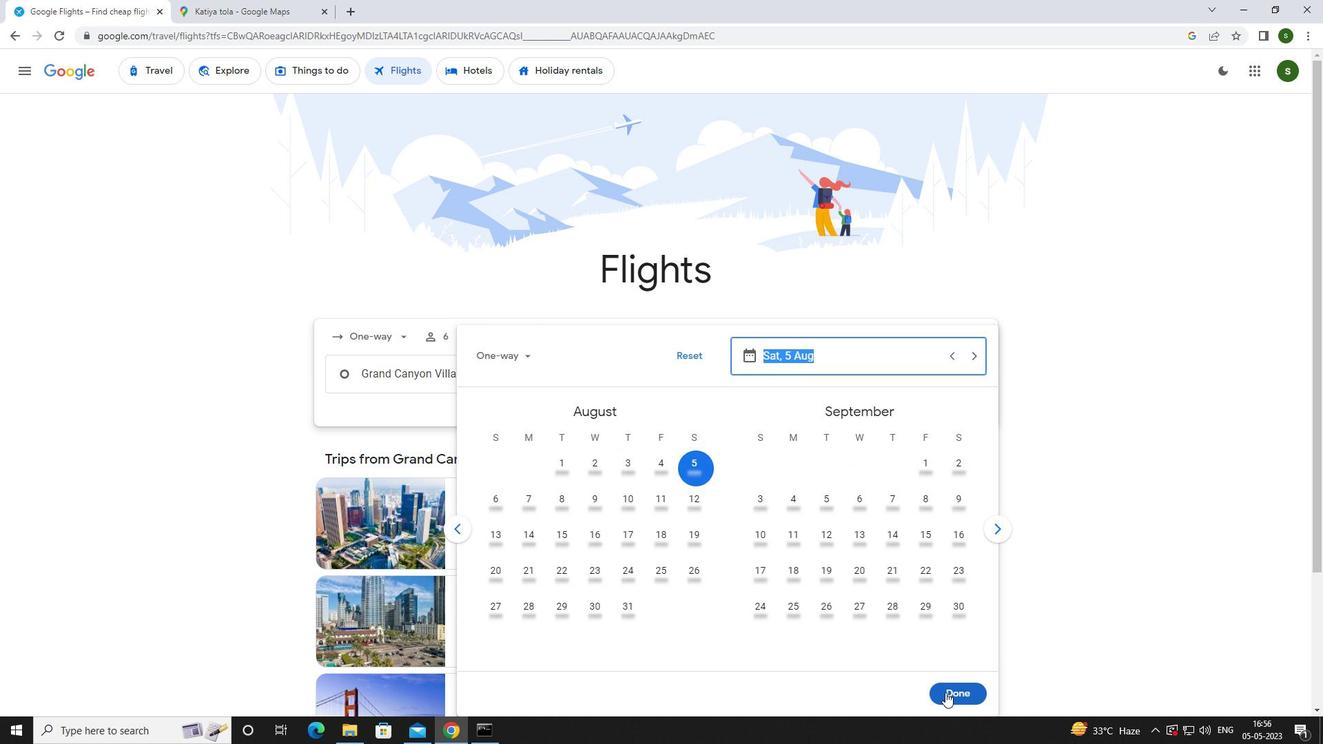 
Action: Mouse moved to (650, 433)
Screenshot: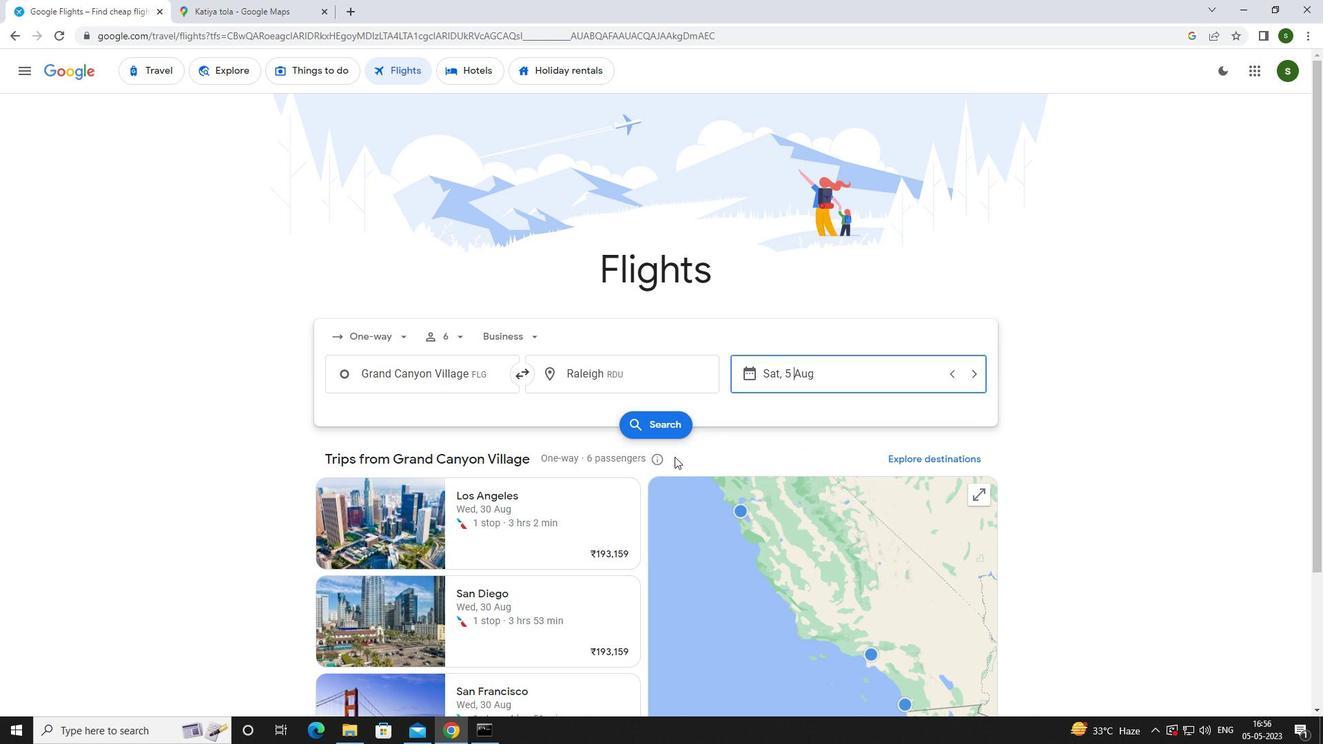 
Action: Mouse pressed left at (650, 433)
Screenshot: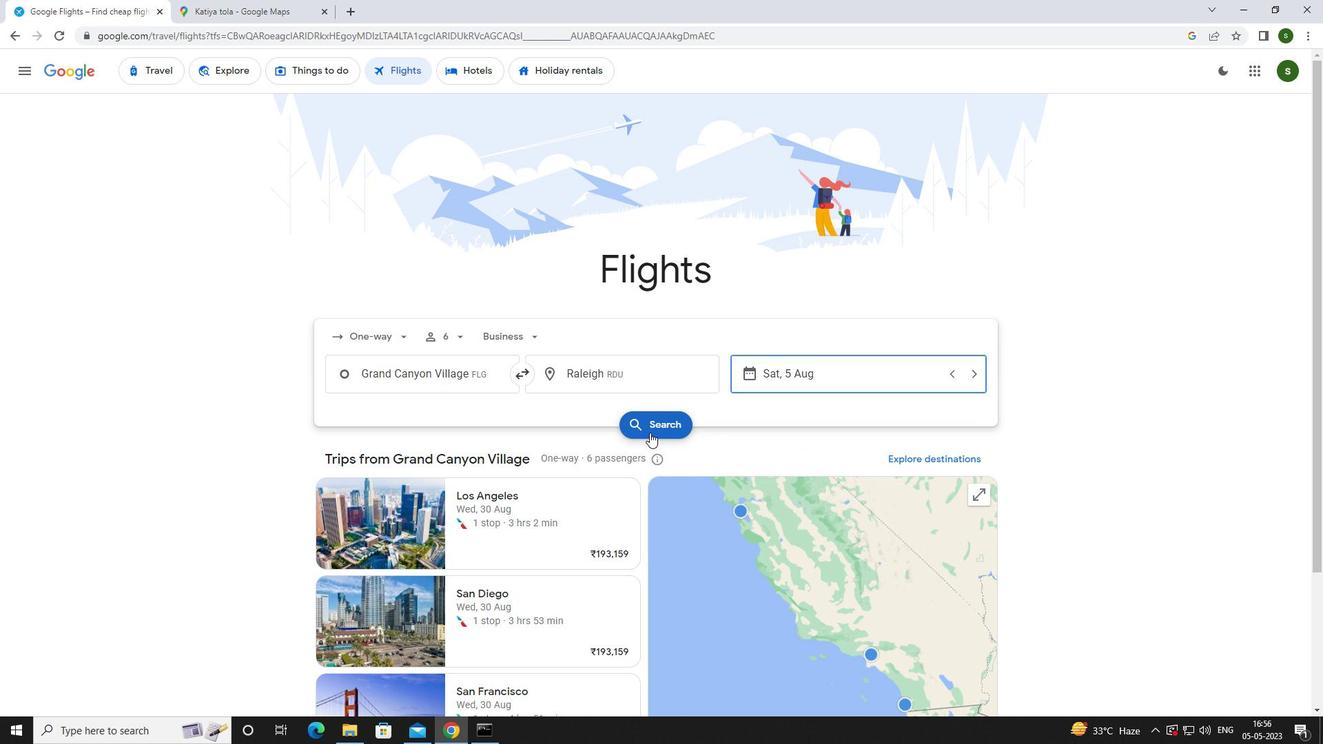 
Action: Mouse moved to (333, 203)
Screenshot: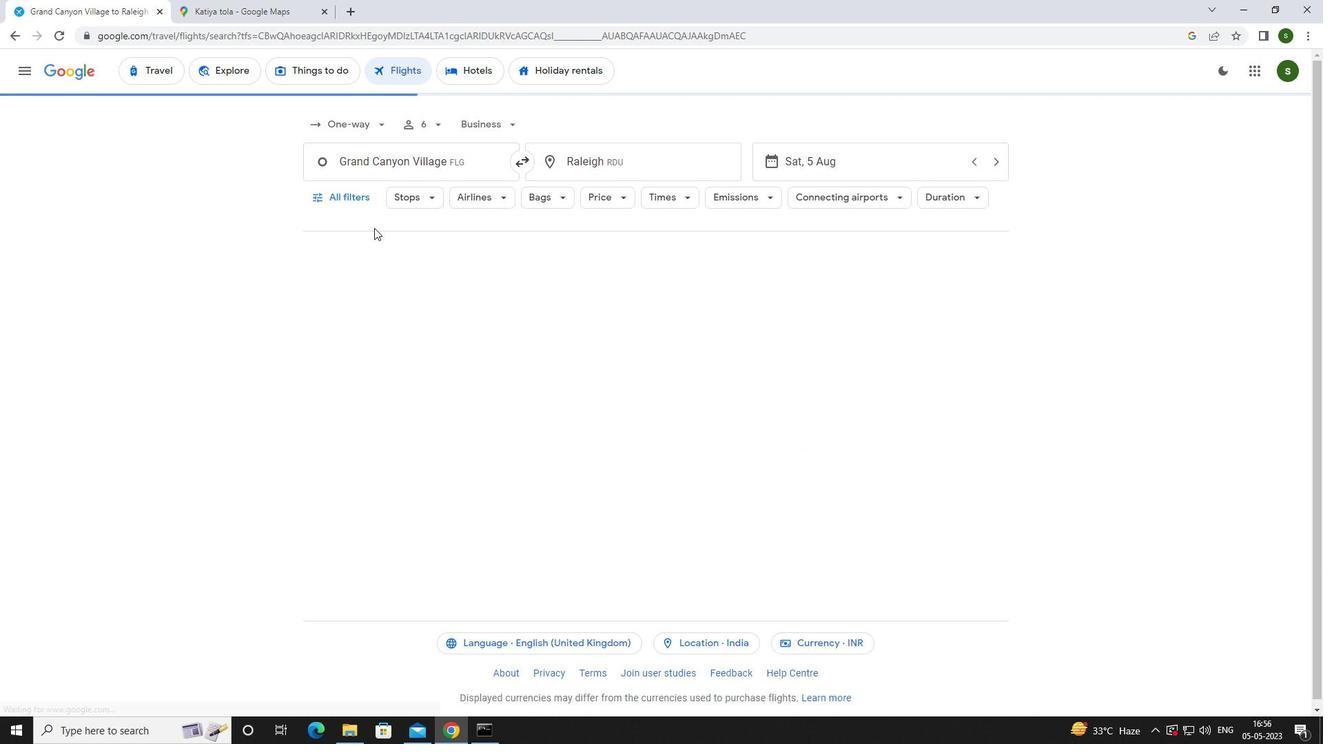 
Action: Mouse pressed left at (333, 203)
Screenshot: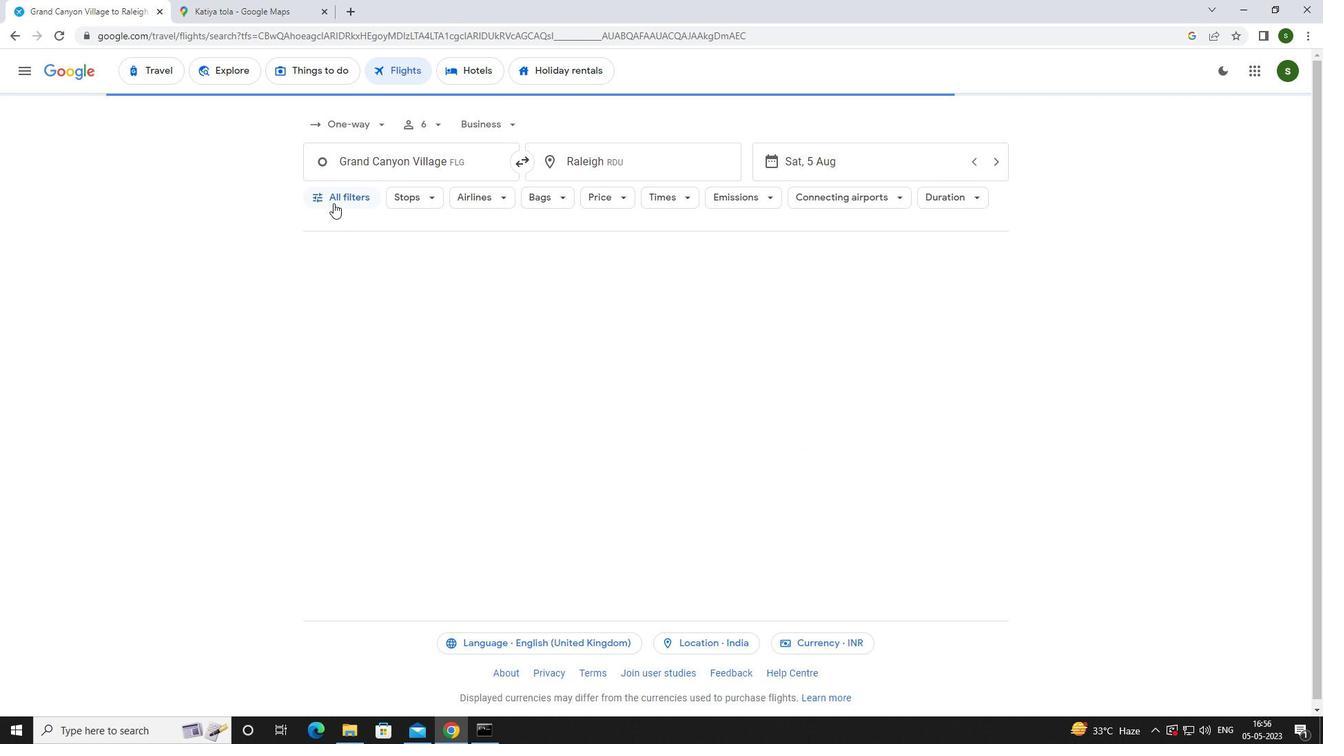 
Action: Mouse moved to (513, 489)
Screenshot: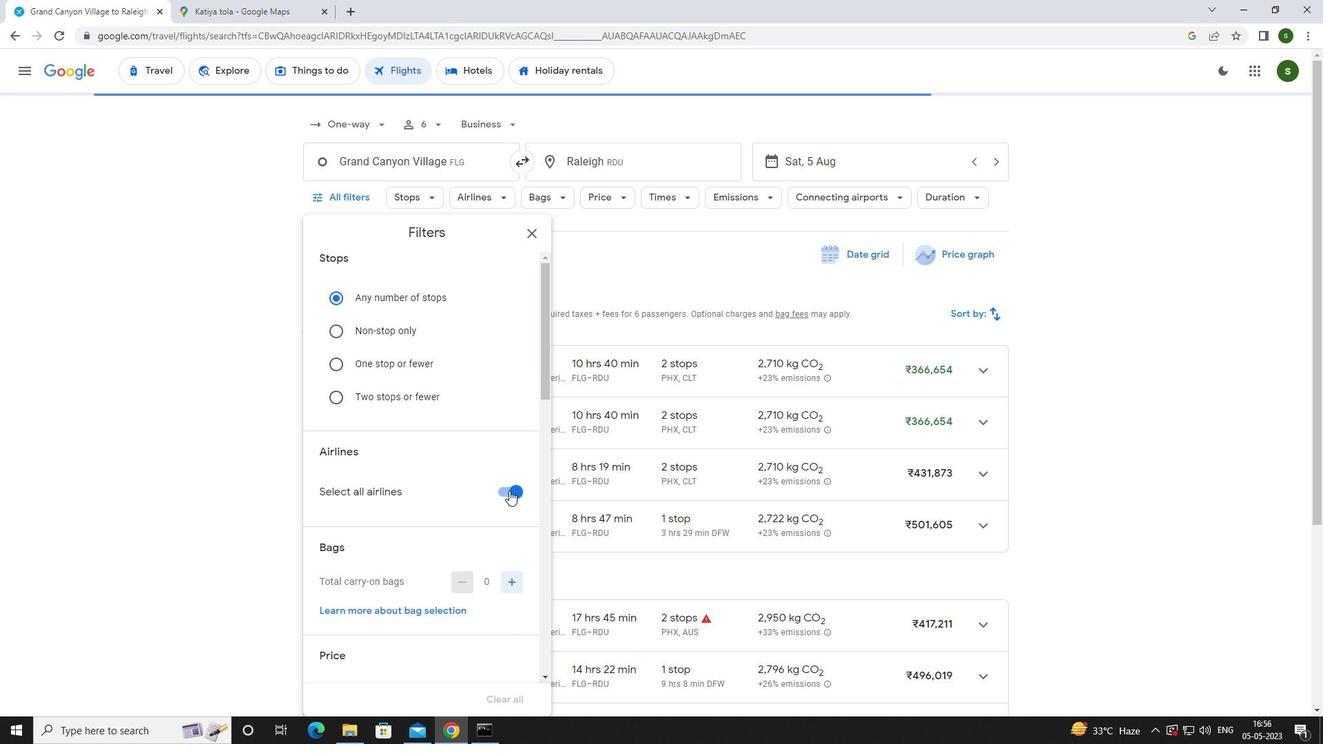 
Action: Mouse pressed left at (513, 489)
Screenshot: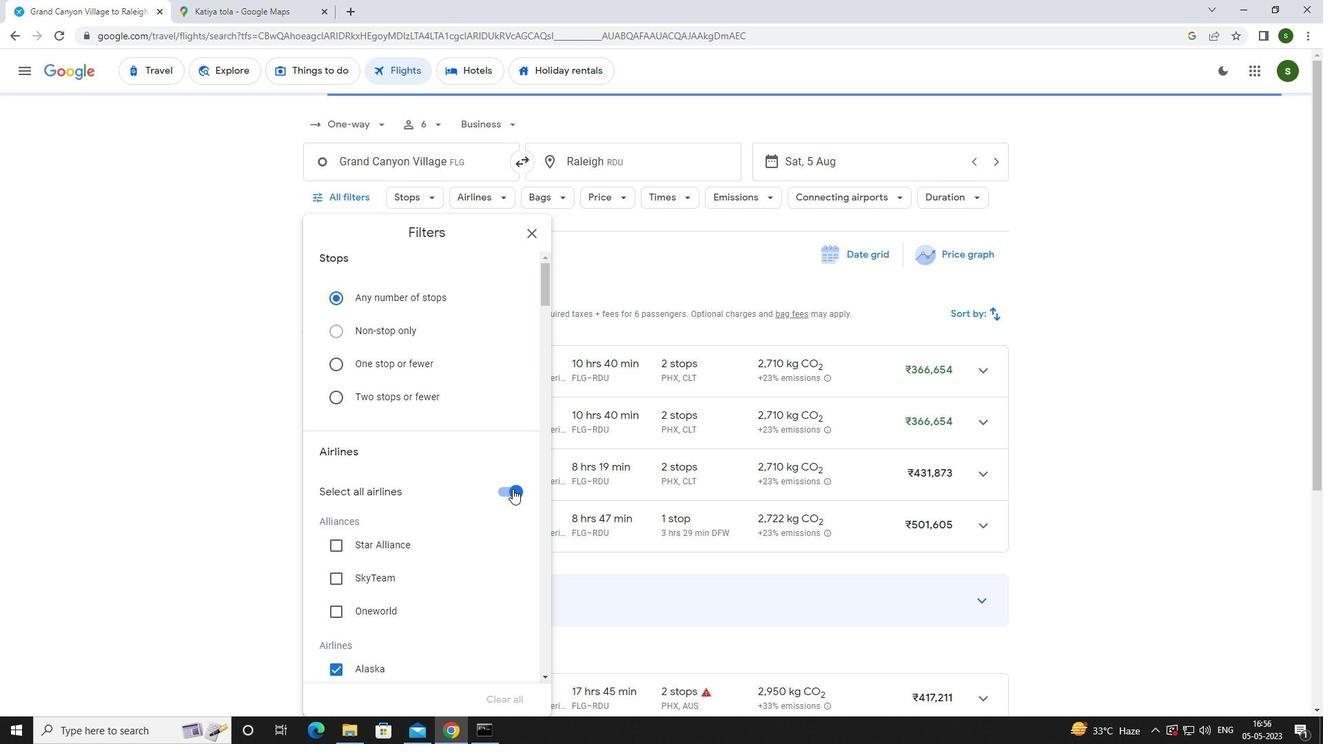 
Action: Mouse moved to (454, 448)
Screenshot: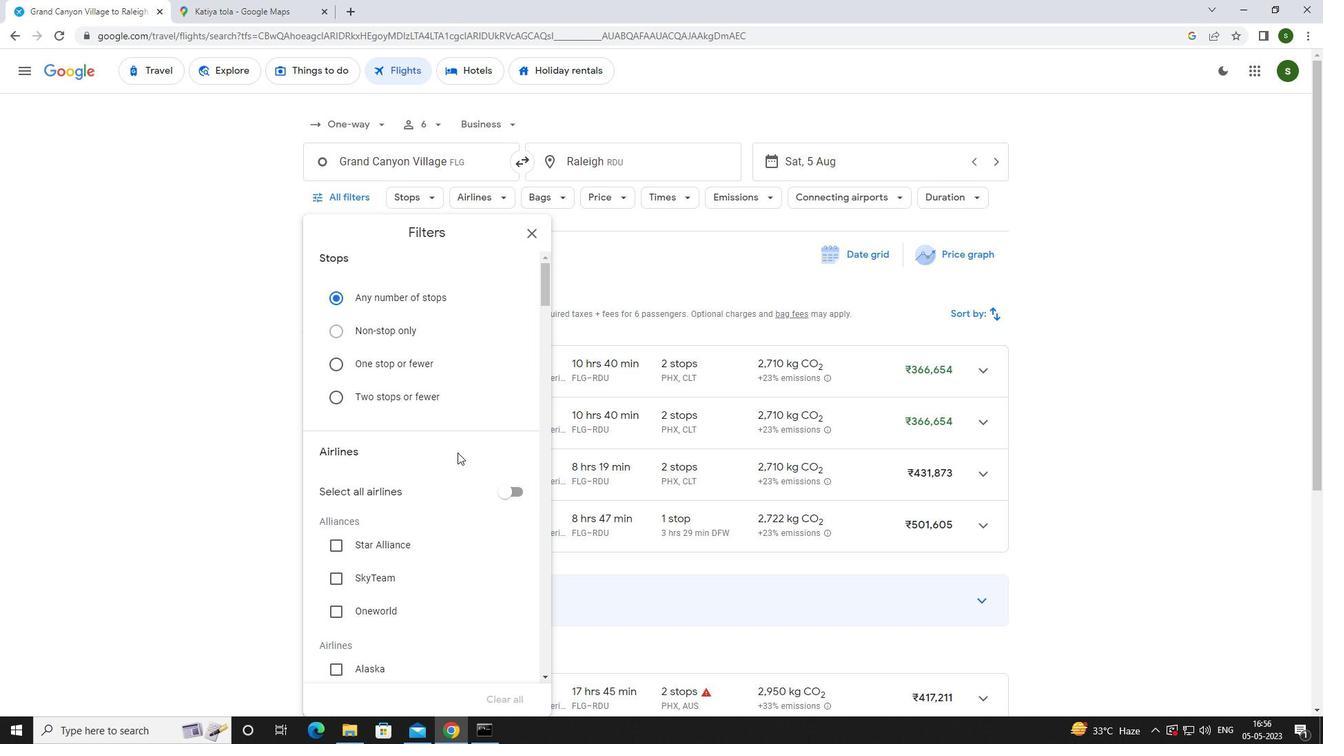 
Action: Mouse scrolled (454, 447) with delta (0, 0)
Screenshot: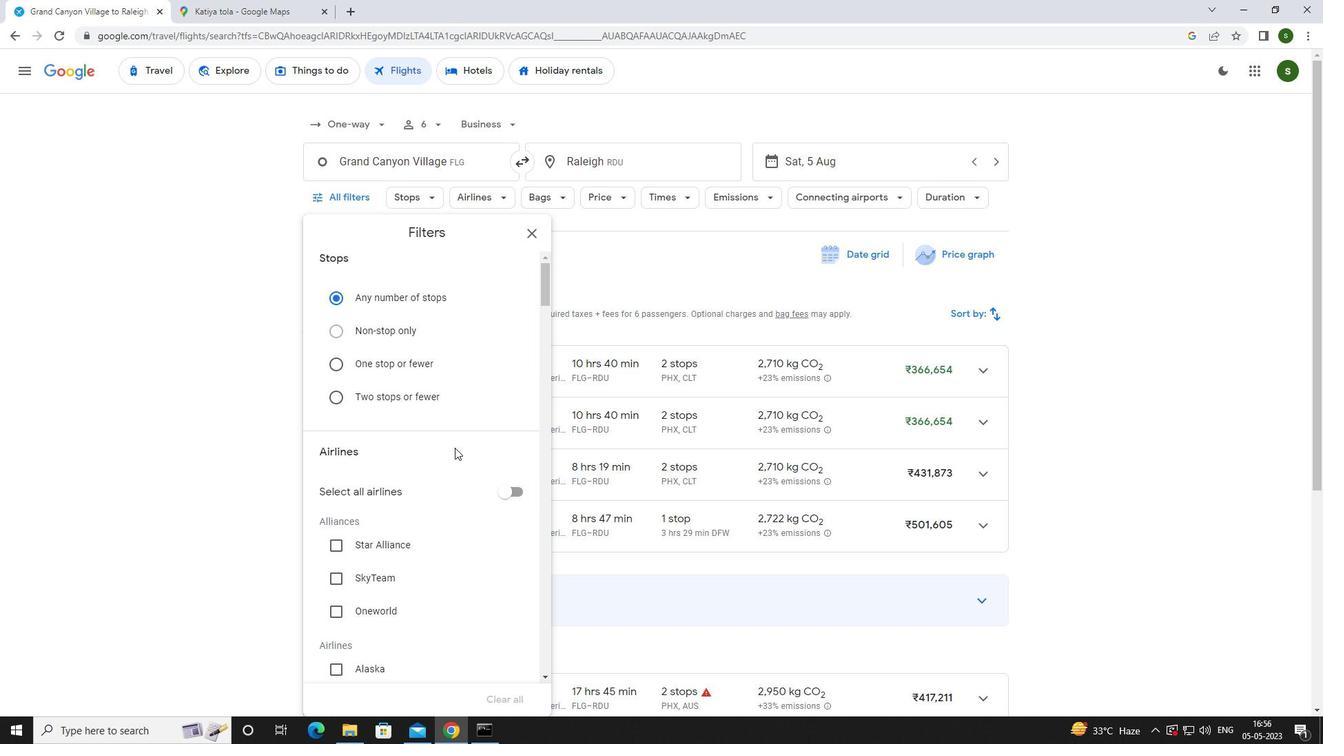 
Action: Mouse scrolled (454, 447) with delta (0, 0)
Screenshot: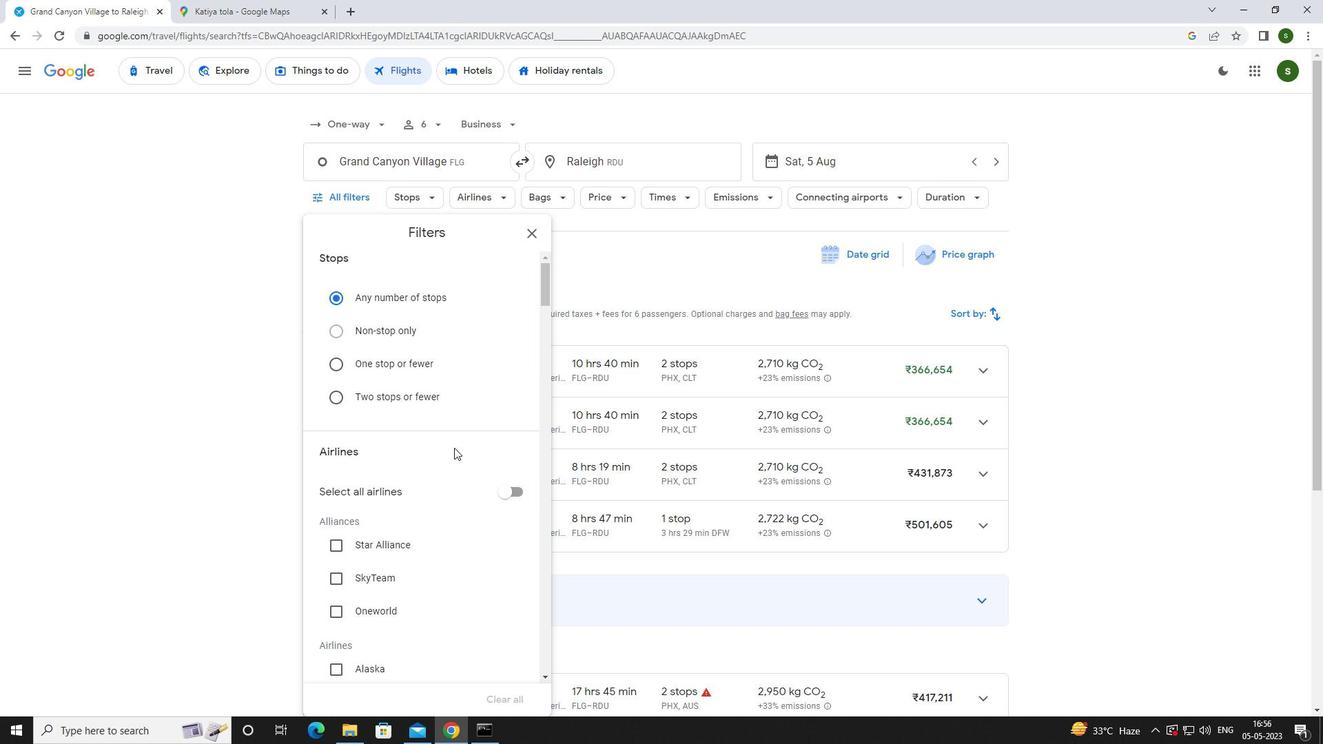 
Action: Mouse scrolled (454, 447) with delta (0, 0)
Screenshot: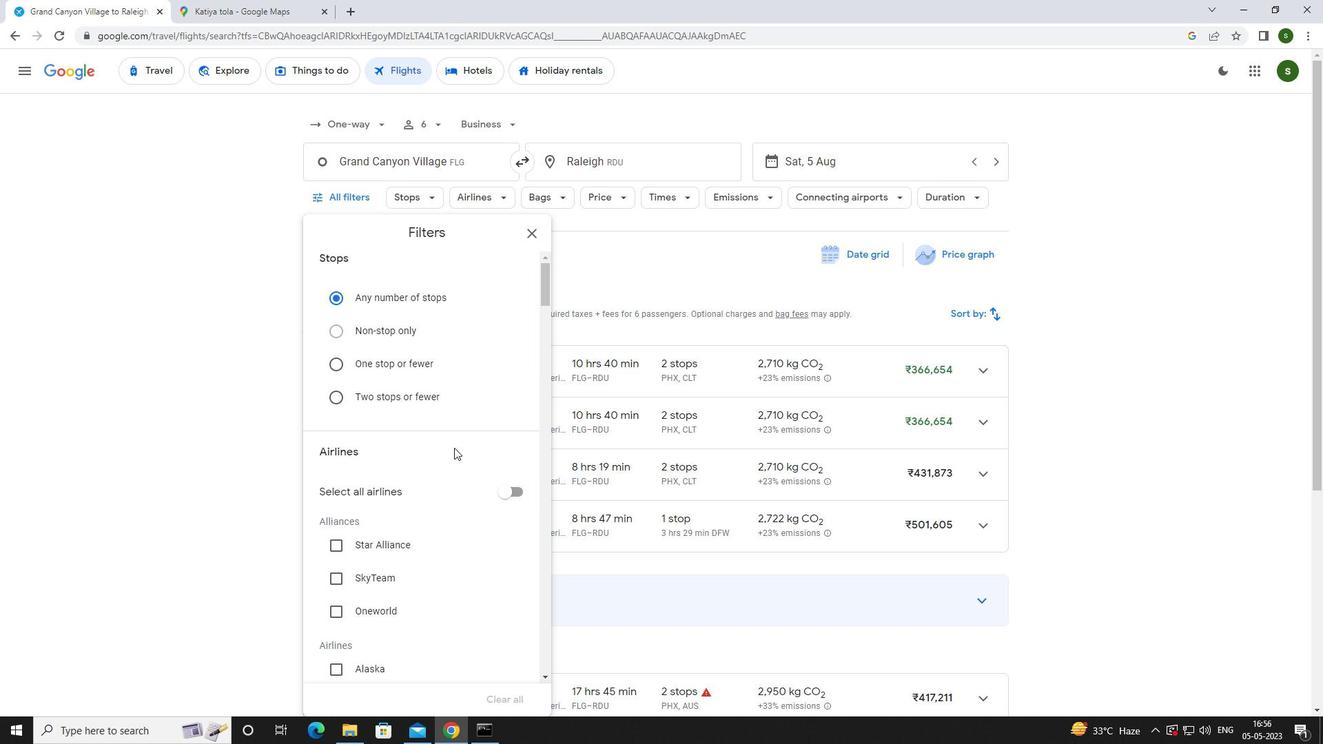 
Action: Mouse moved to (386, 459)
Screenshot: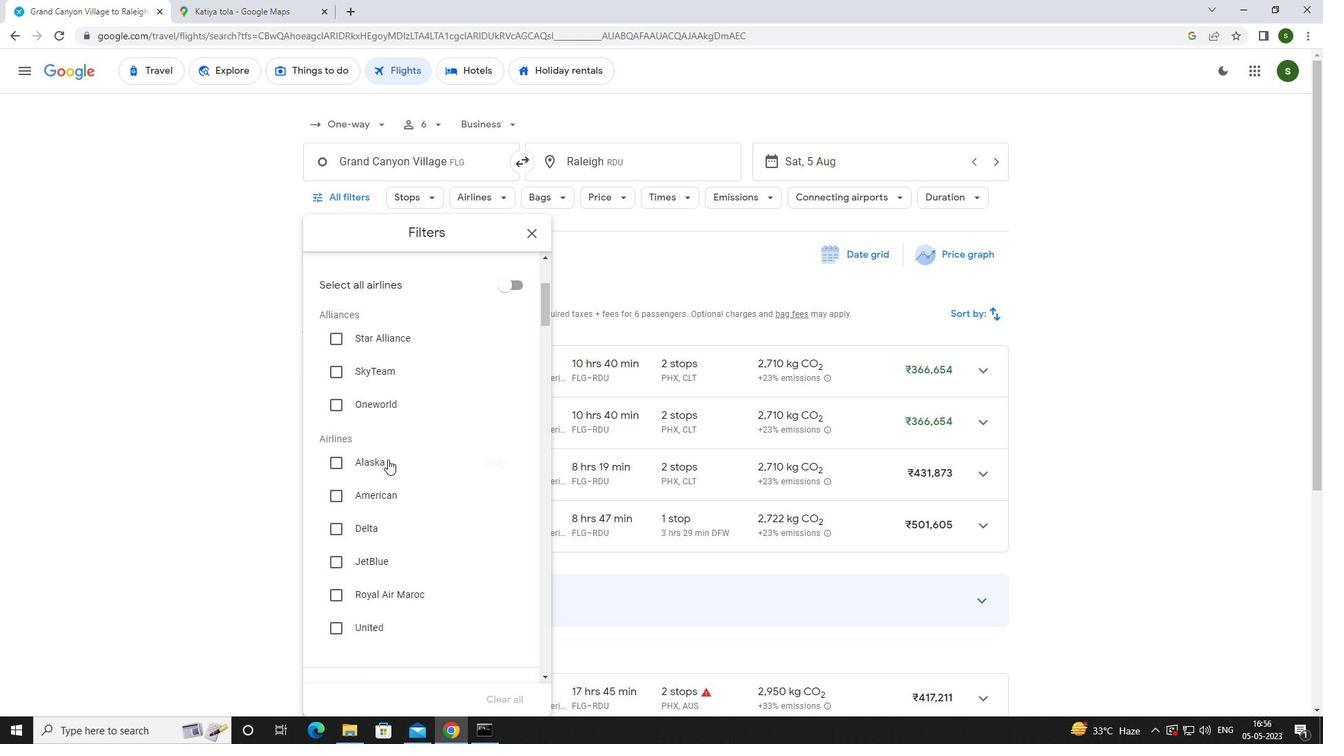 
Action: Mouse pressed left at (386, 459)
Screenshot: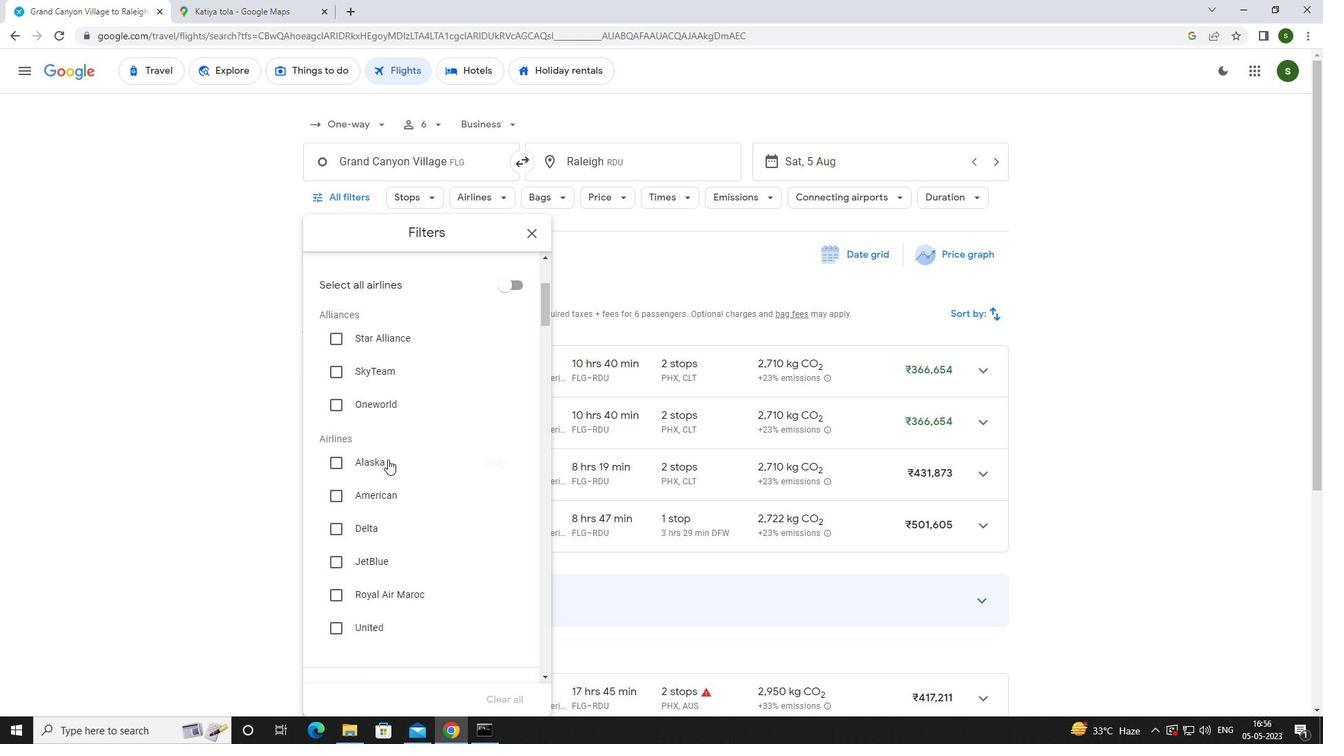 
Action: Mouse scrolled (386, 459) with delta (0, 0)
Screenshot: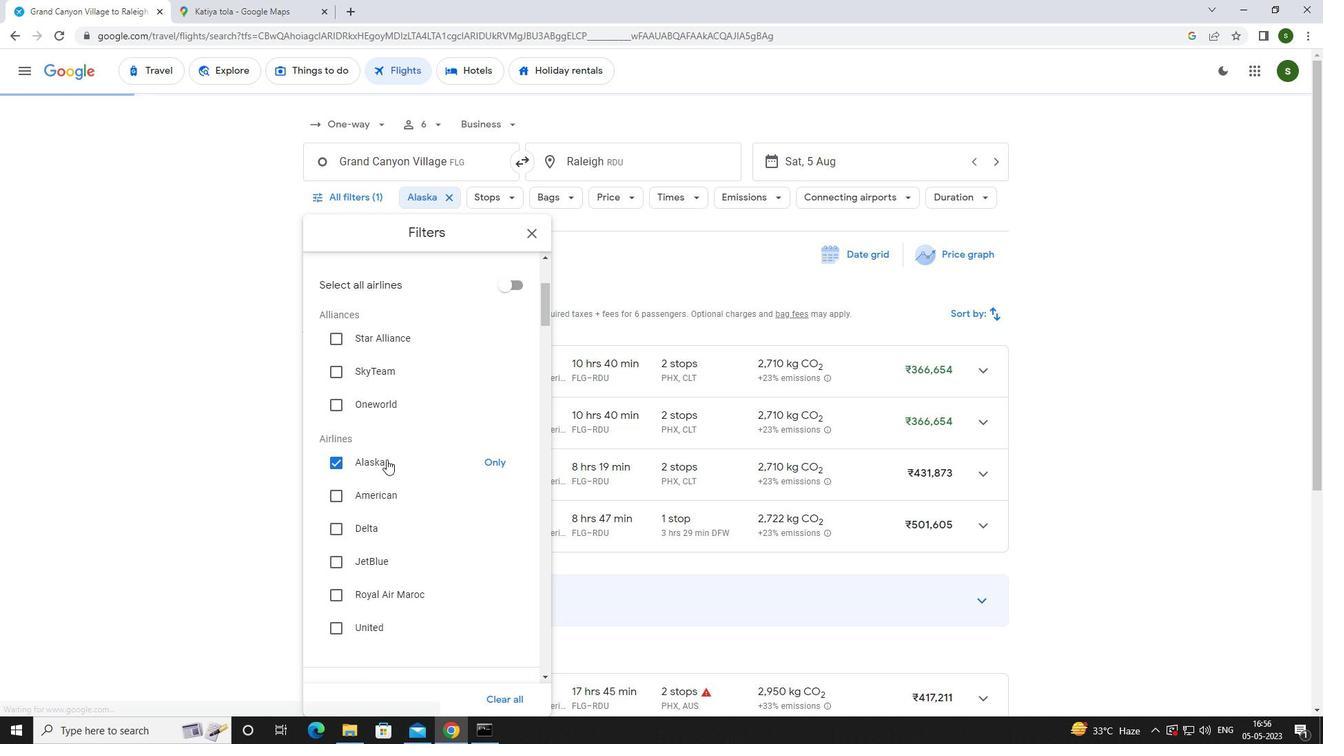 
Action: Mouse scrolled (386, 459) with delta (0, 0)
Screenshot: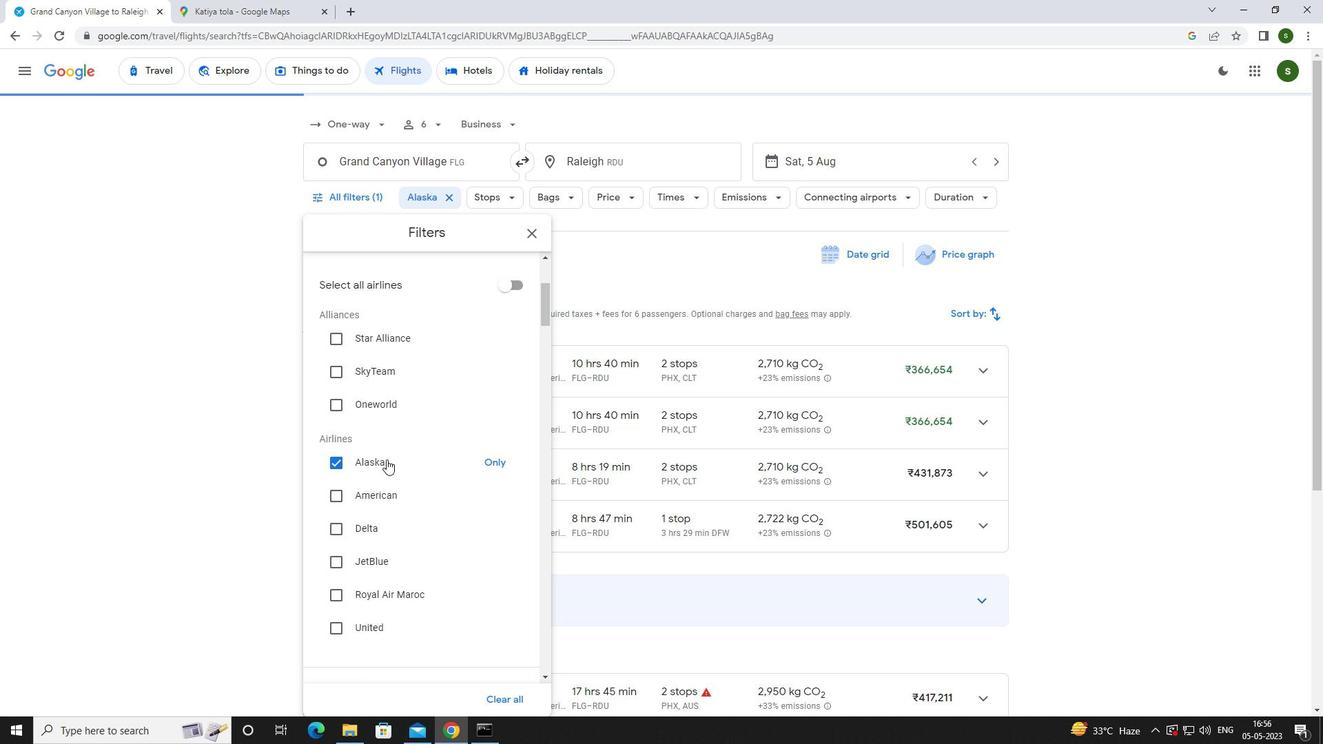 
Action: Mouse scrolled (386, 459) with delta (0, 0)
Screenshot: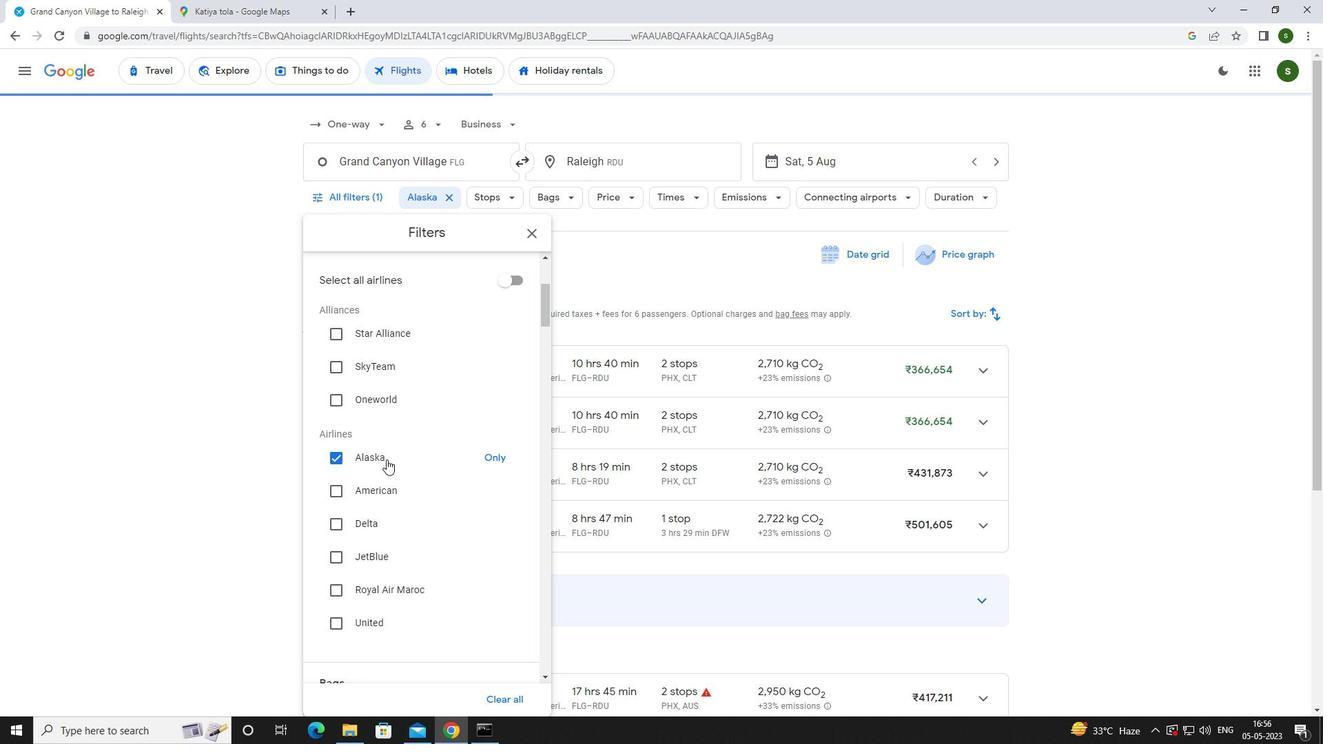 
Action: Mouse scrolled (386, 459) with delta (0, 0)
Screenshot: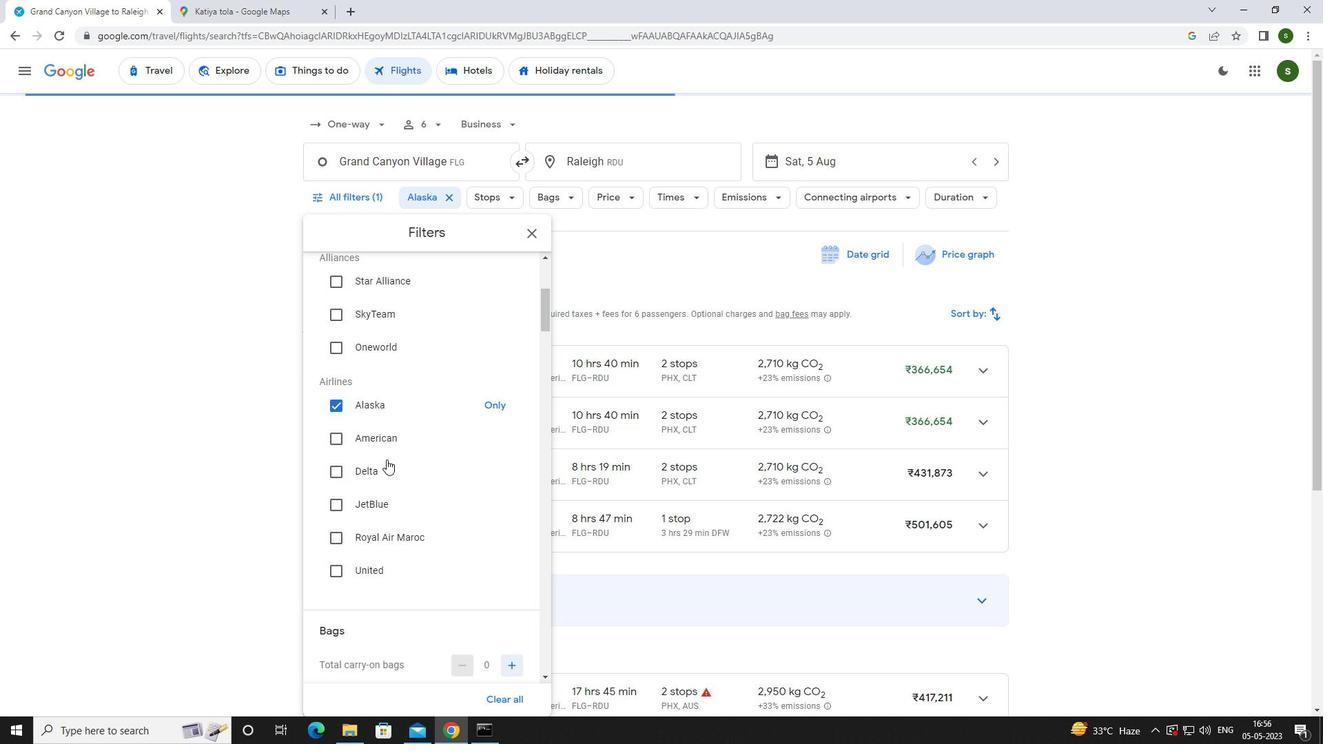 
Action: Mouse moved to (516, 482)
Screenshot: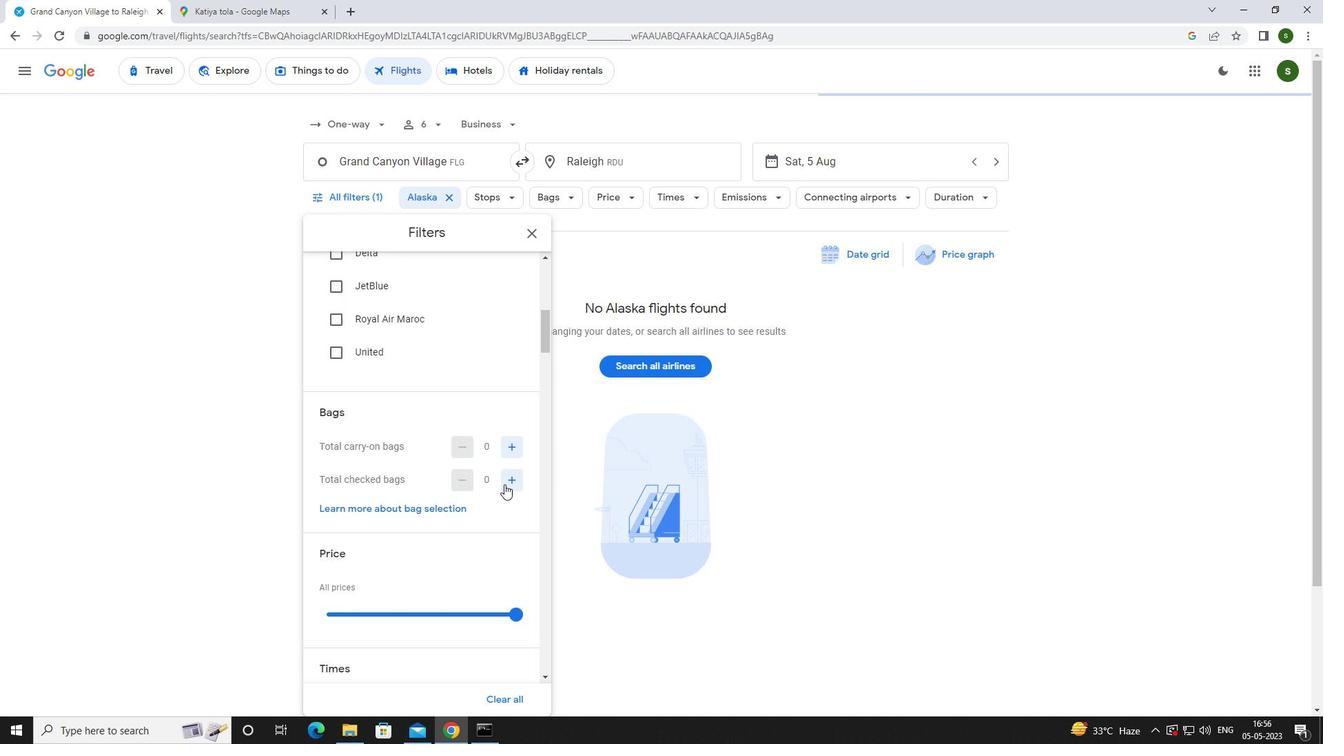 
Action: Mouse pressed left at (516, 482)
Screenshot: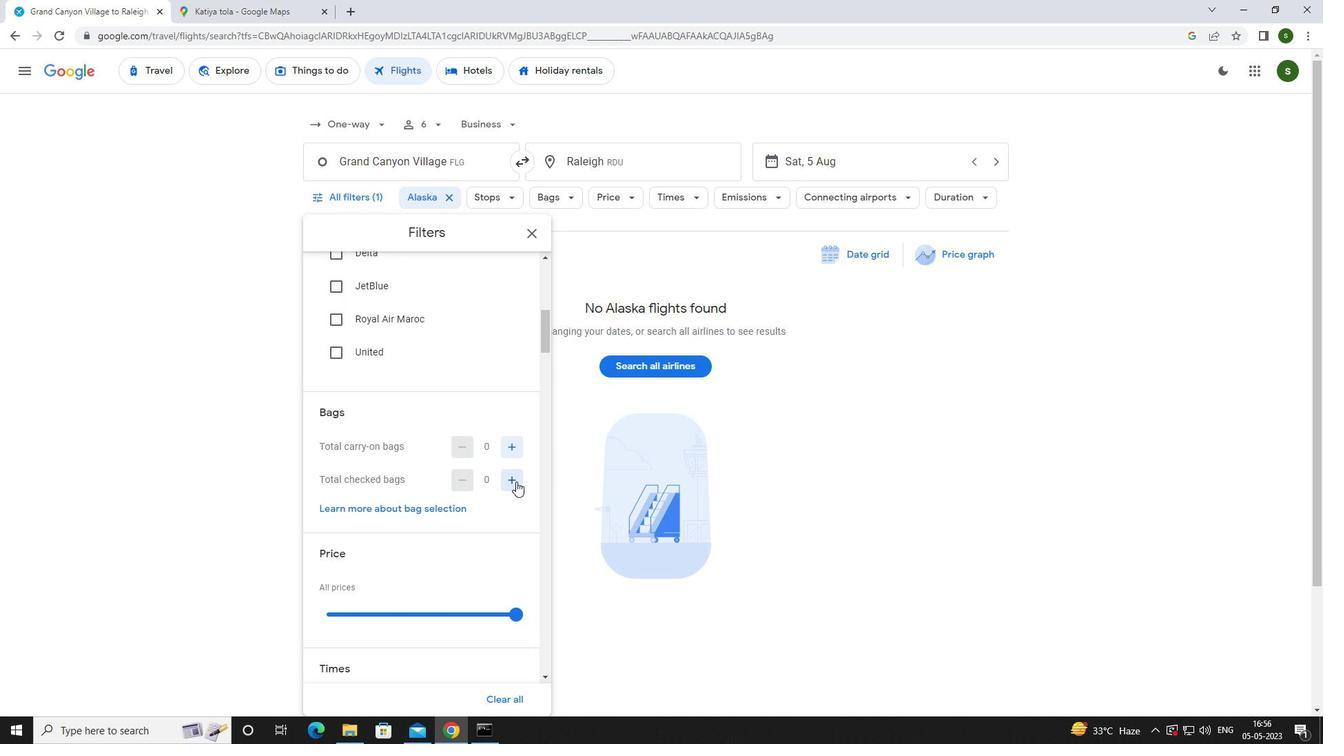 
Action: Mouse moved to (514, 611)
Screenshot: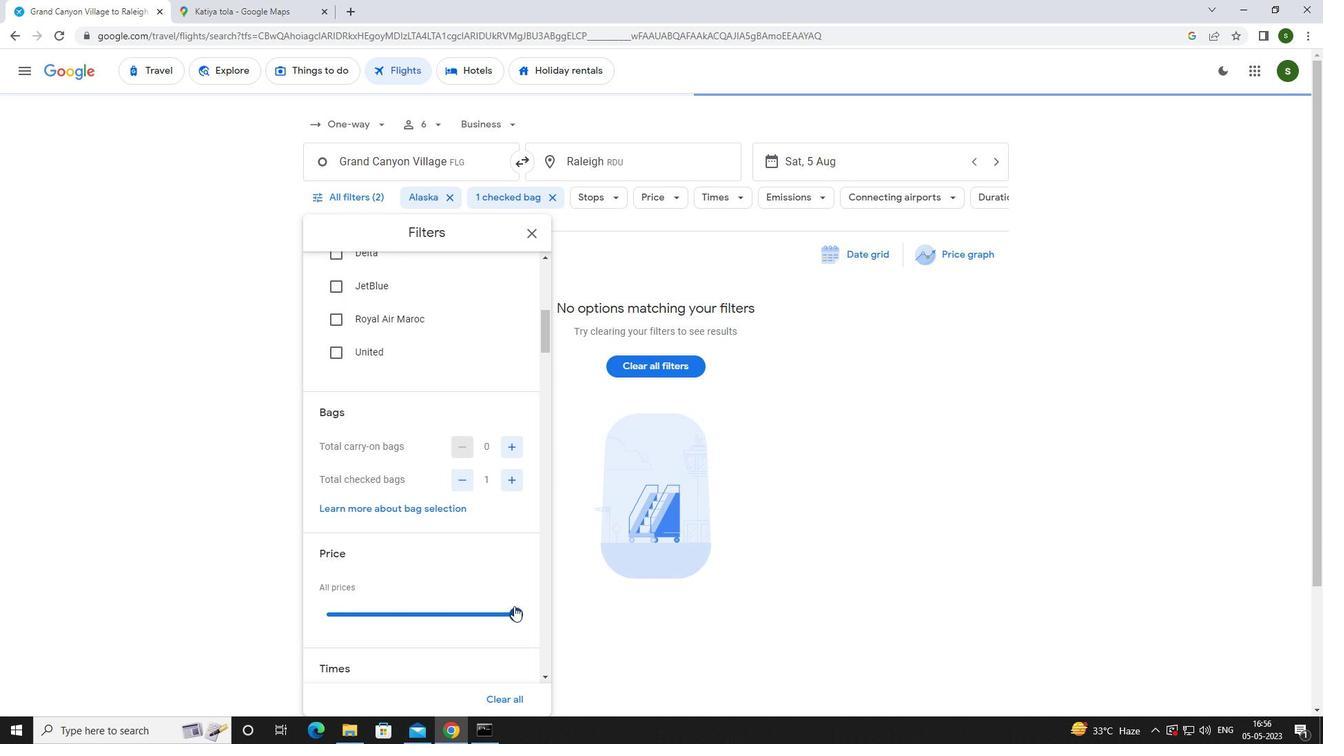 
Action: Mouse pressed left at (514, 611)
Screenshot: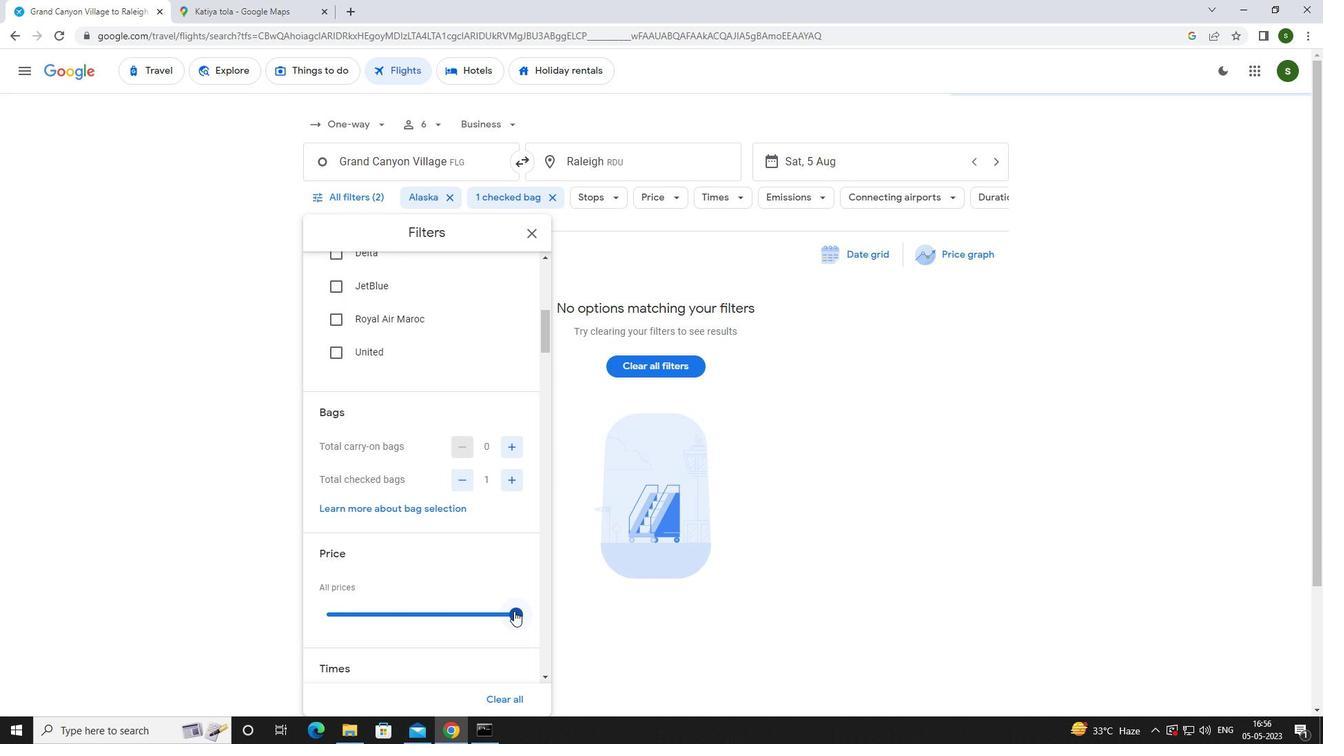 
Action: Mouse moved to (369, 568)
Screenshot: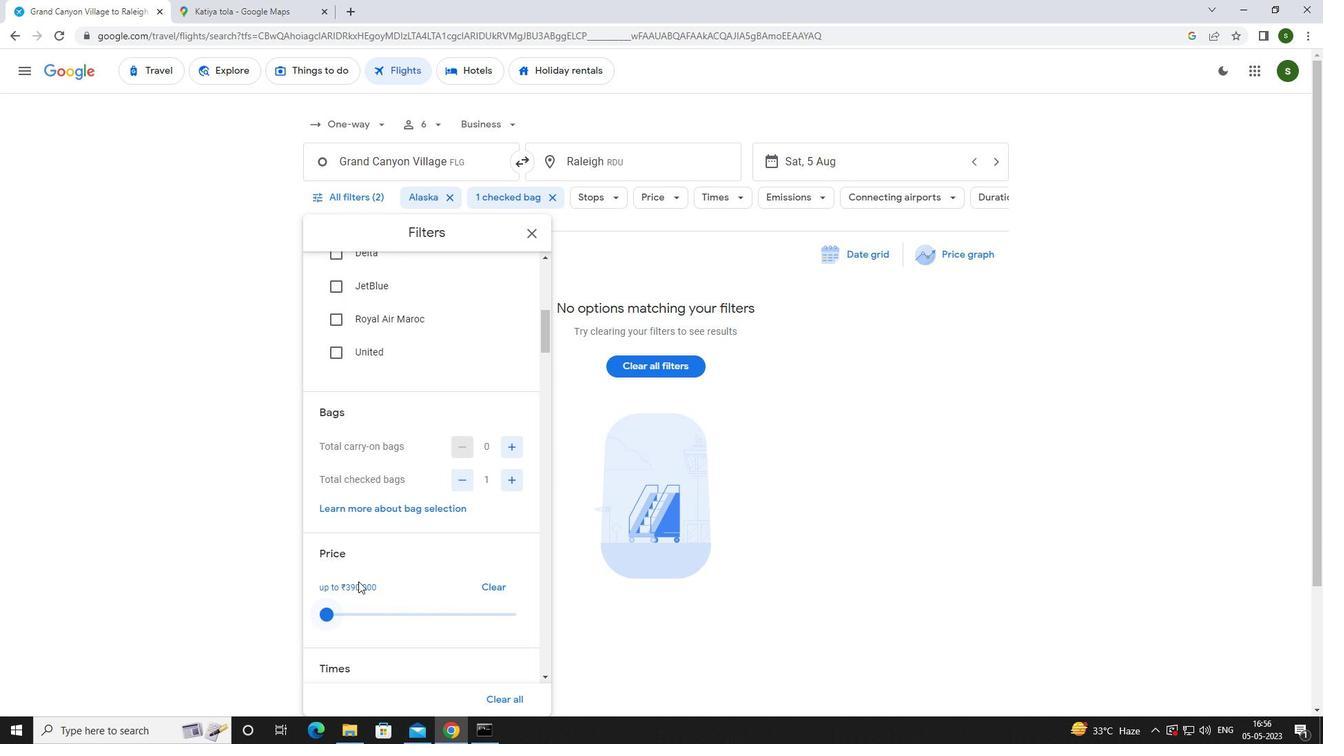 
Action: Mouse scrolled (369, 567) with delta (0, 0)
Screenshot: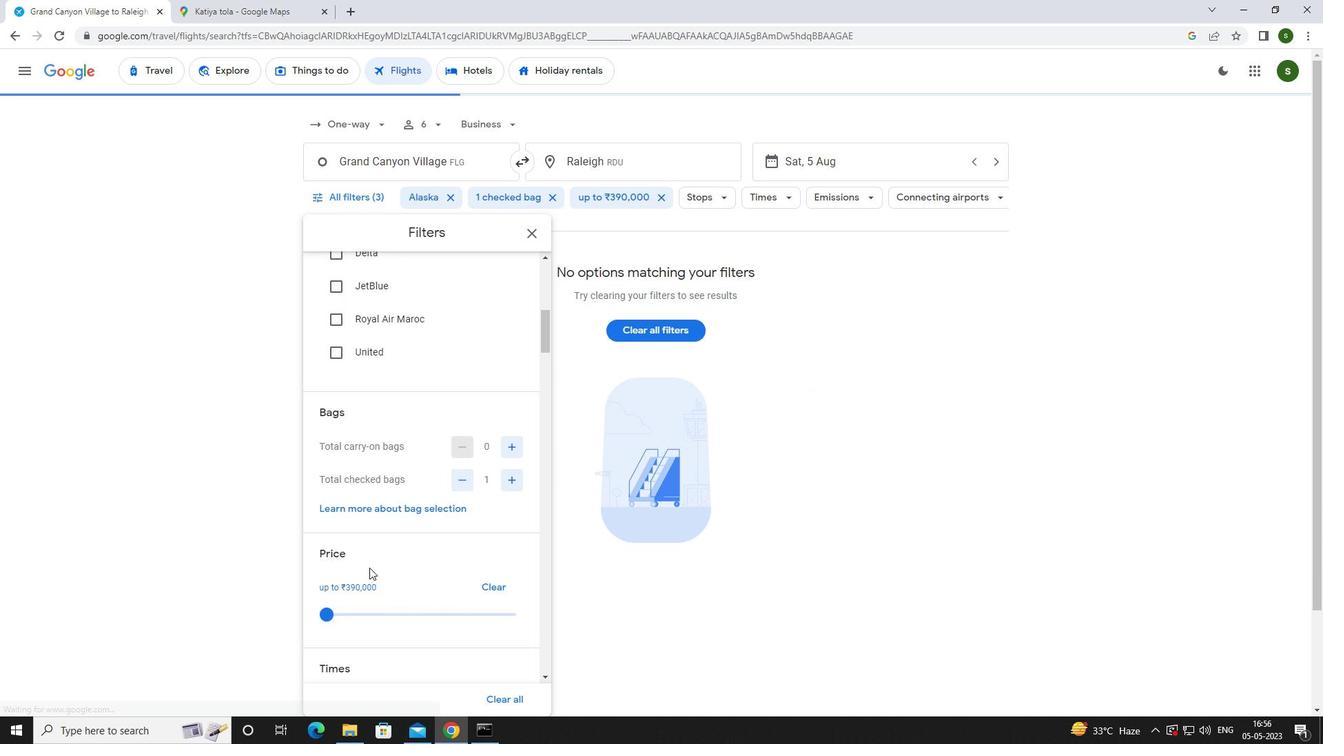 
Action: Mouse scrolled (369, 567) with delta (0, 0)
Screenshot: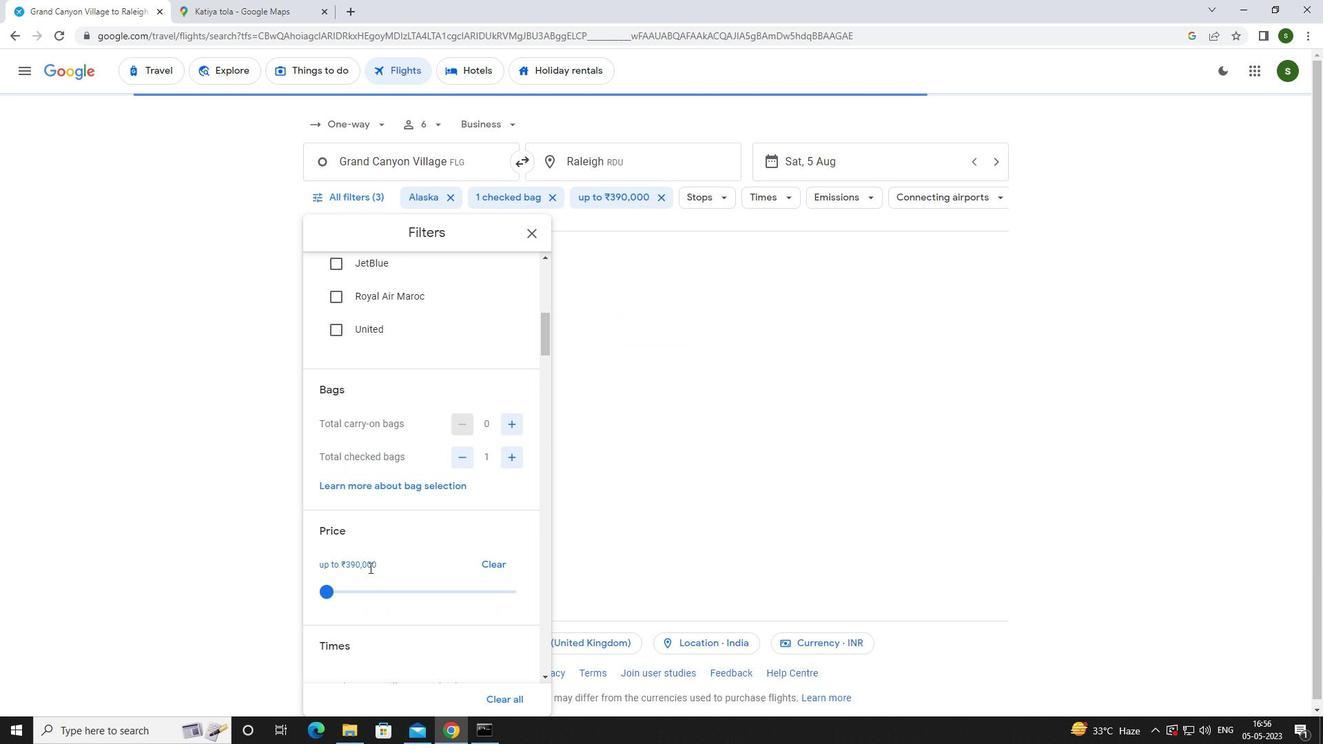 
Action: Mouse moved to (323, 628)
Screenshot: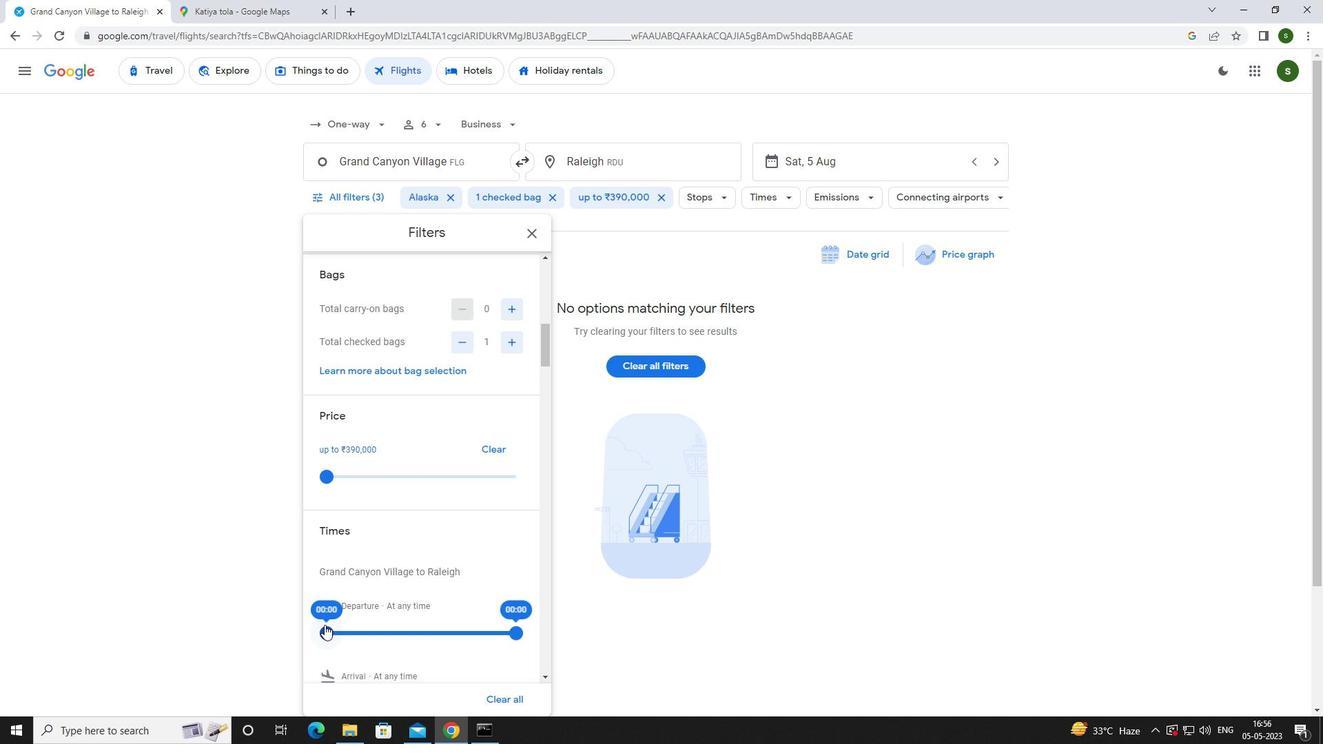 
Action: Mouse pressed left at (323, 628)
Screenshot: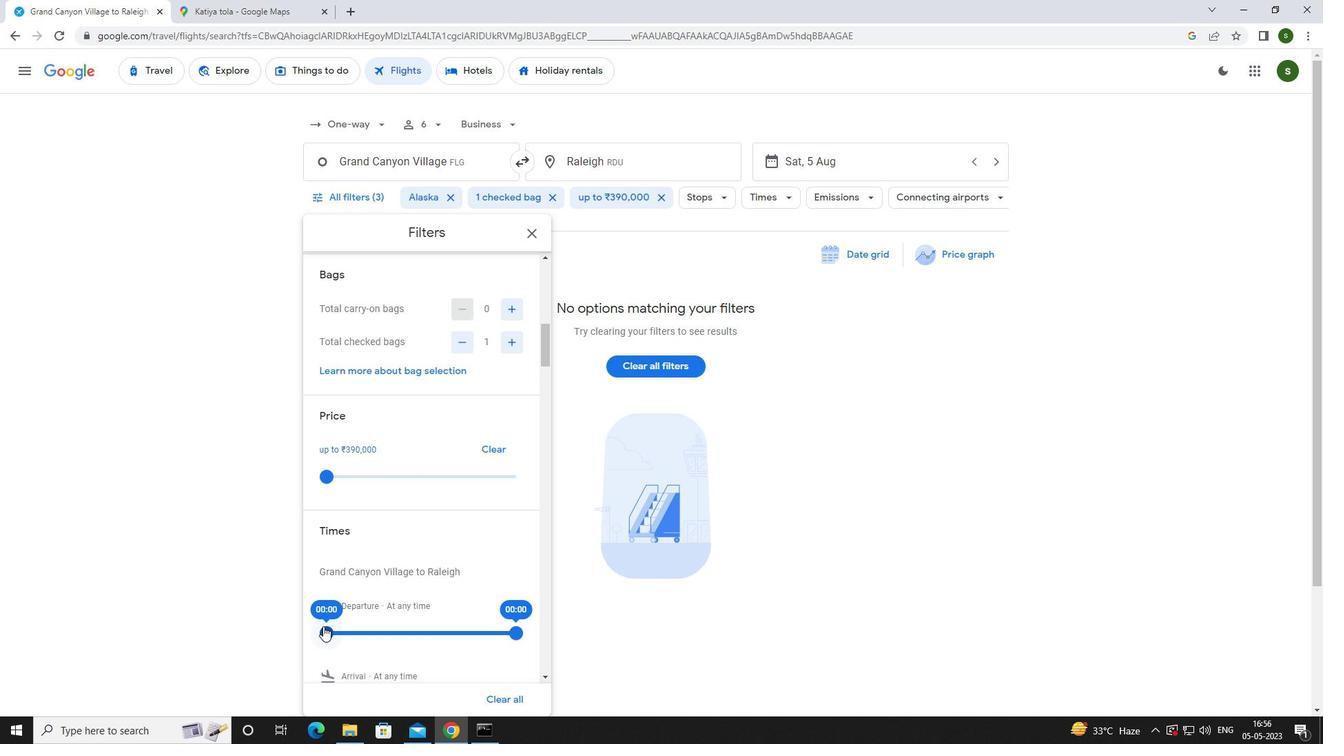
Action: Mouse moved to (584, 628)
Screenshot: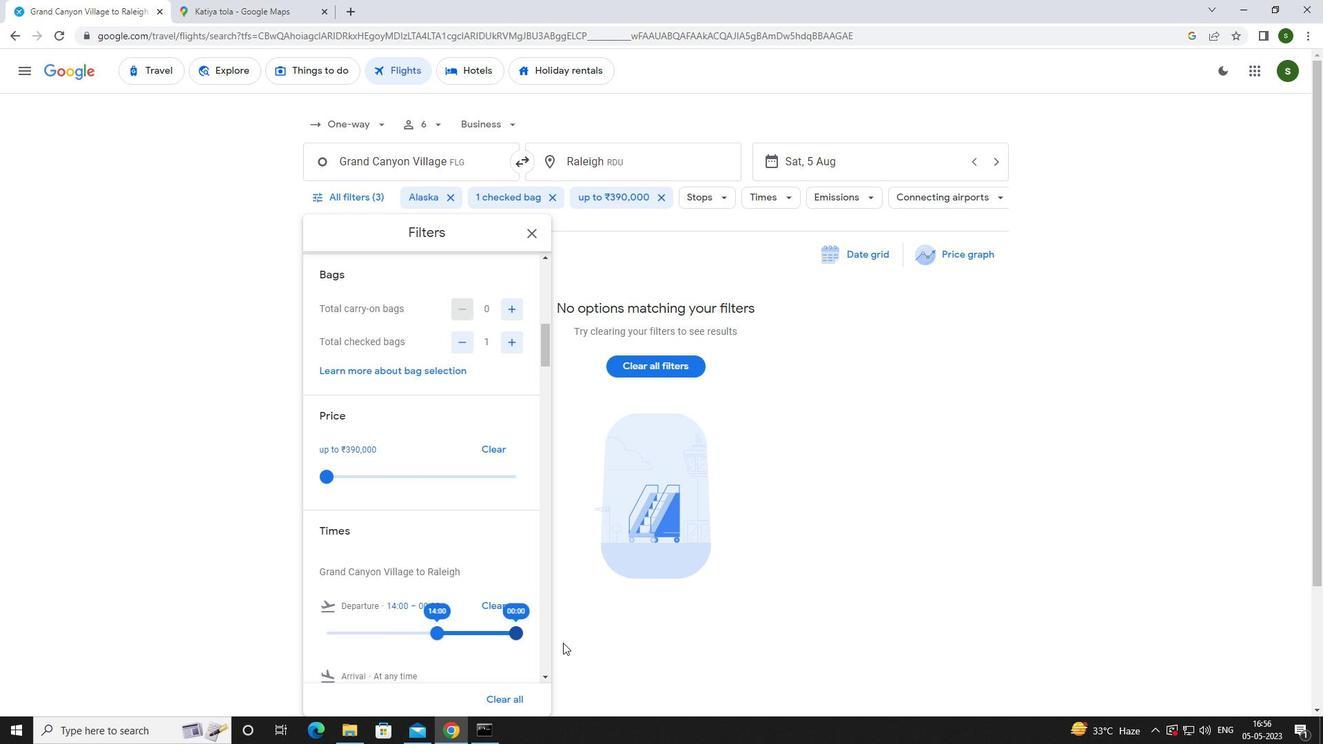
Action: Mouse pressed left at (584, 628)
Screenshot: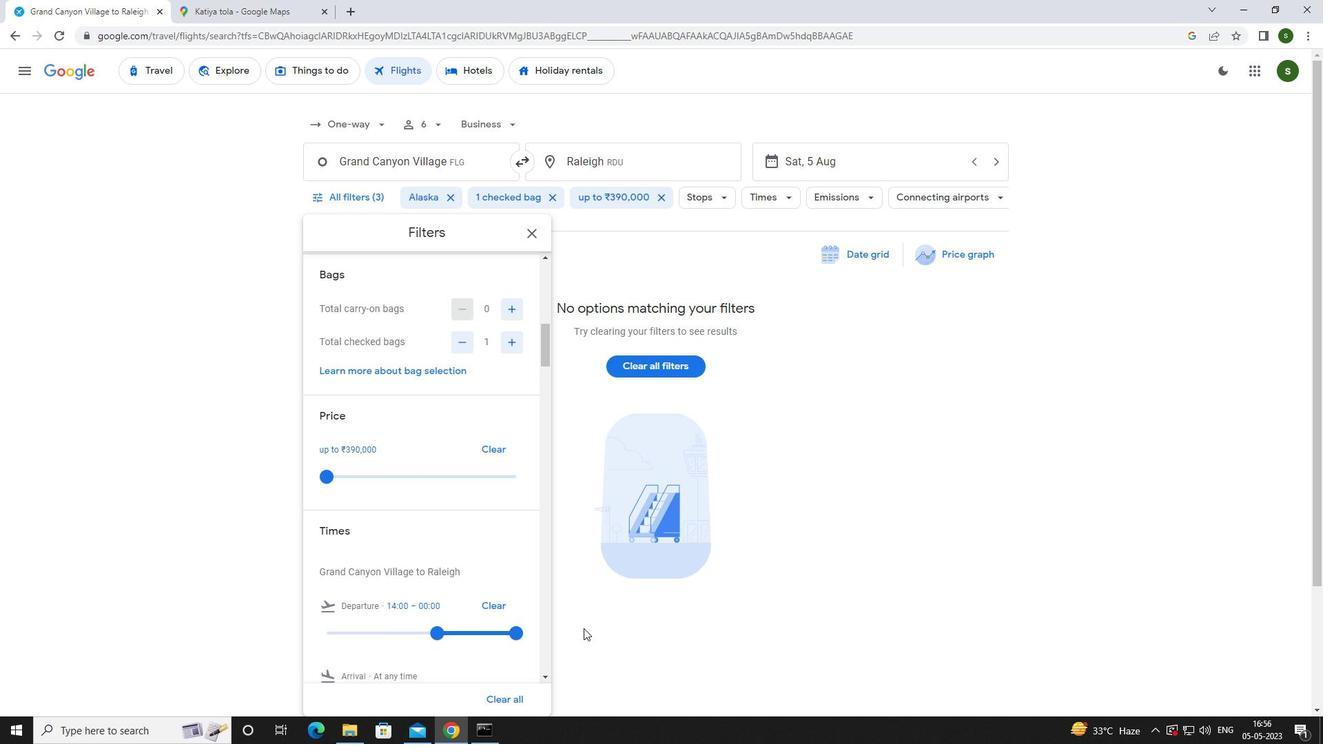 
Action: Mouse moved to (584, 626)
Screenshot: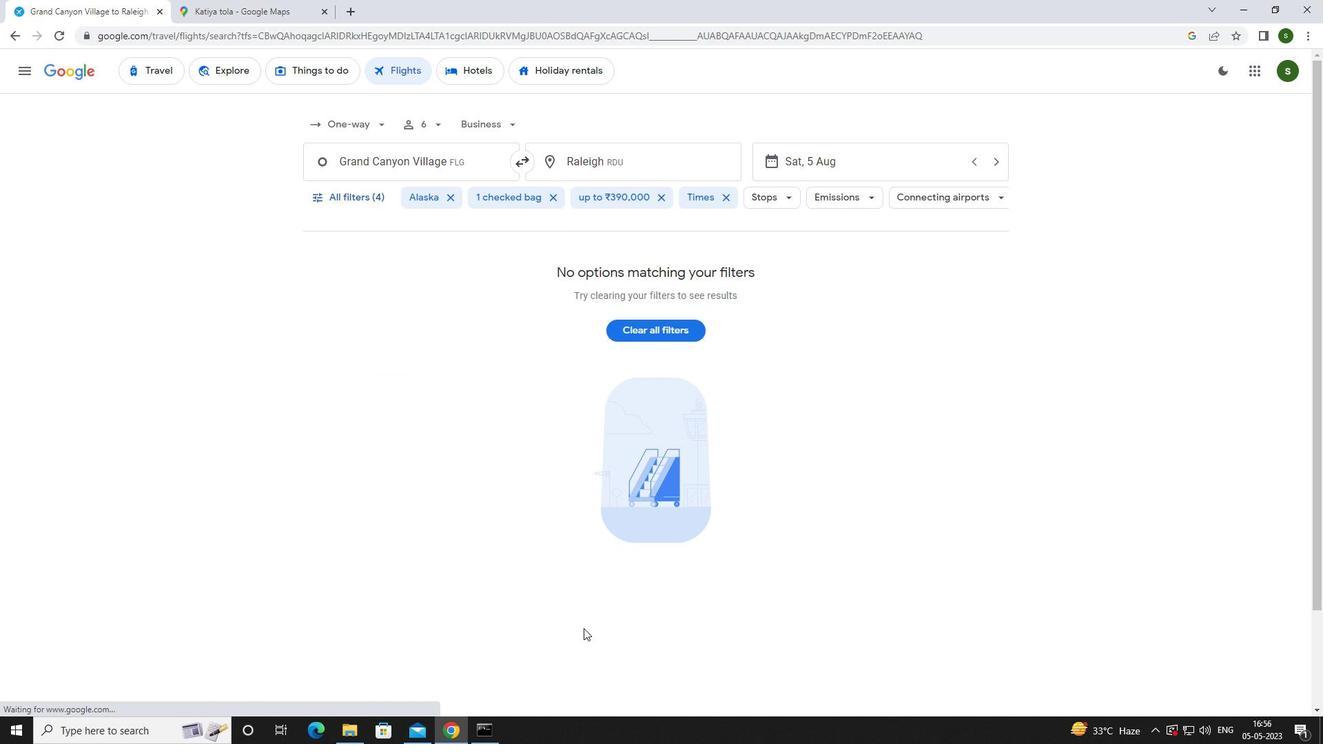 
